 Task: In the  document  Bullyingprevention.doc, select heading and apply ' Italics'  Using "replace feature", replace:  'policies to rules'
Action: Mouse moved to (225, 159)
Screenshot: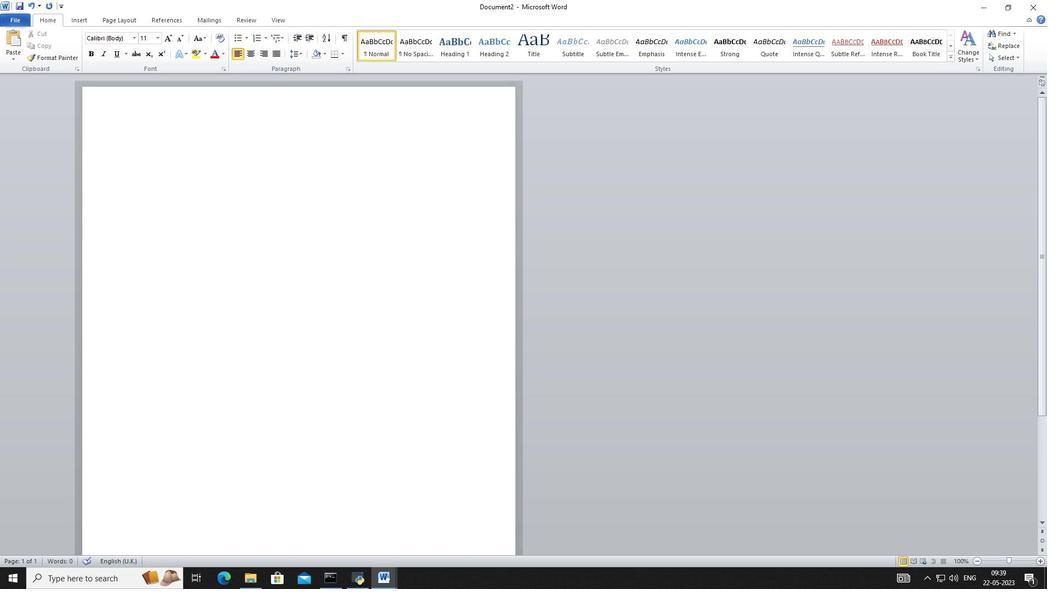 
Action: Key pressed <Key.shift_r>Bullyingpreventio
Screenshot: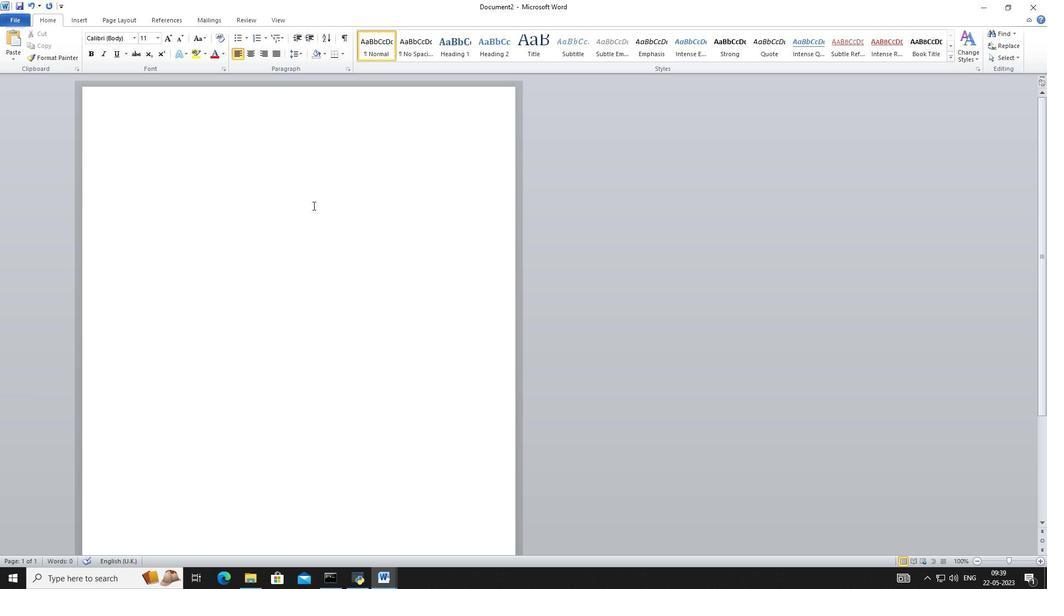 
Action: Mouse moved to (218, 144)
Screenshot: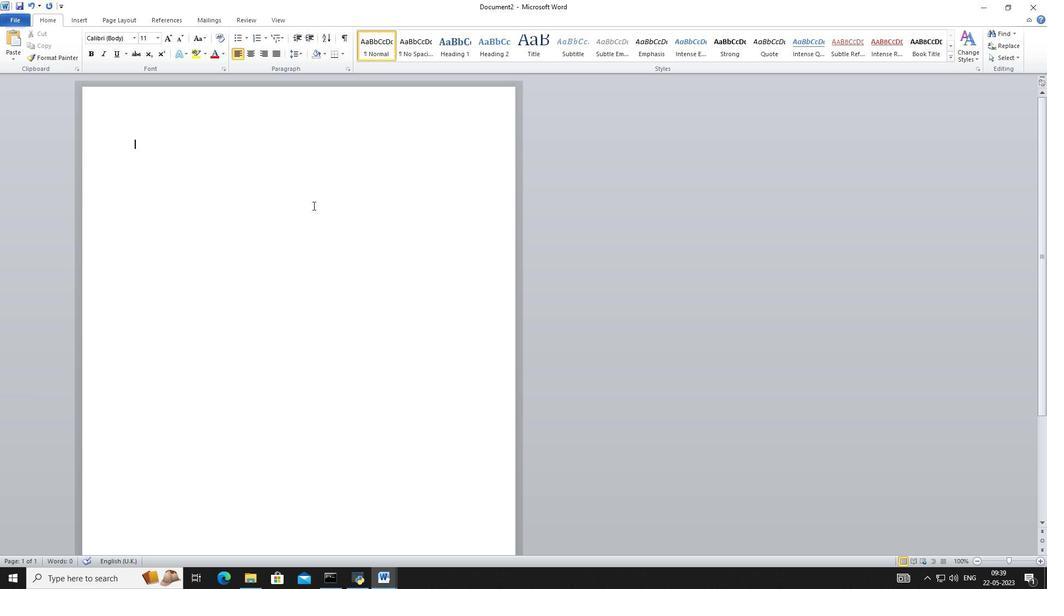 
Action: Mouse pressed left at (218, 144)
Screenshot: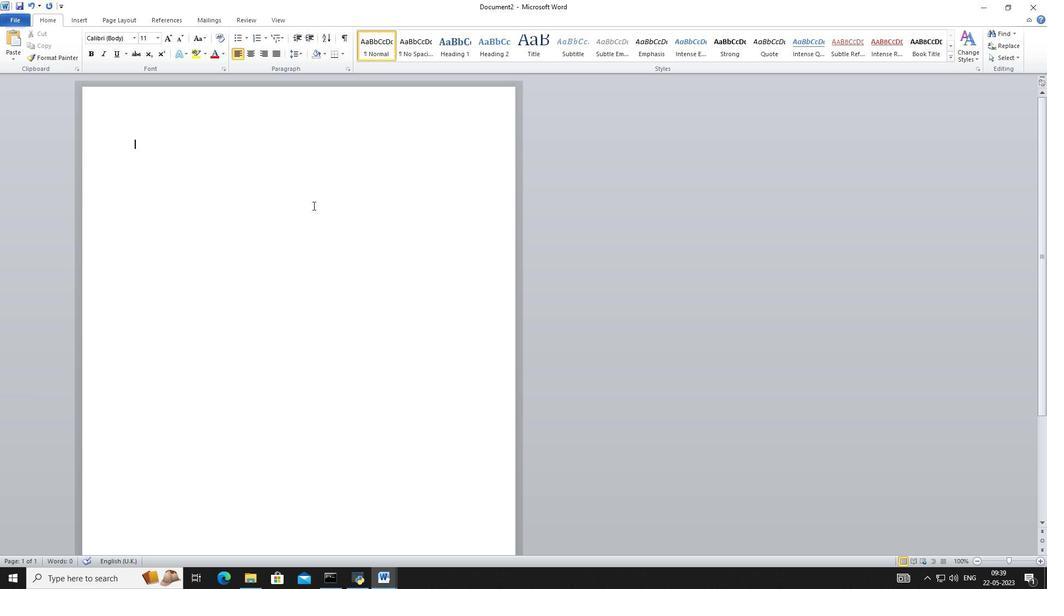 
Action: Key pressed dfdfdfdfdfdfdfsdfdfdfdffdfdfdfdfddfdfdfdfswd
Screenshot: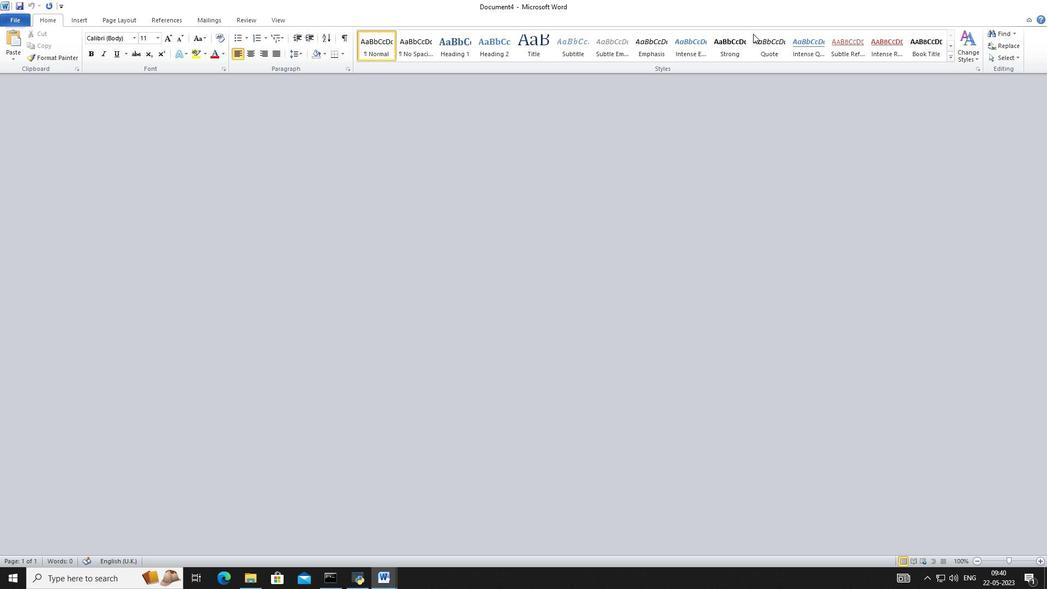 
Action: Mouse moved to (214, 141)
Screenshot: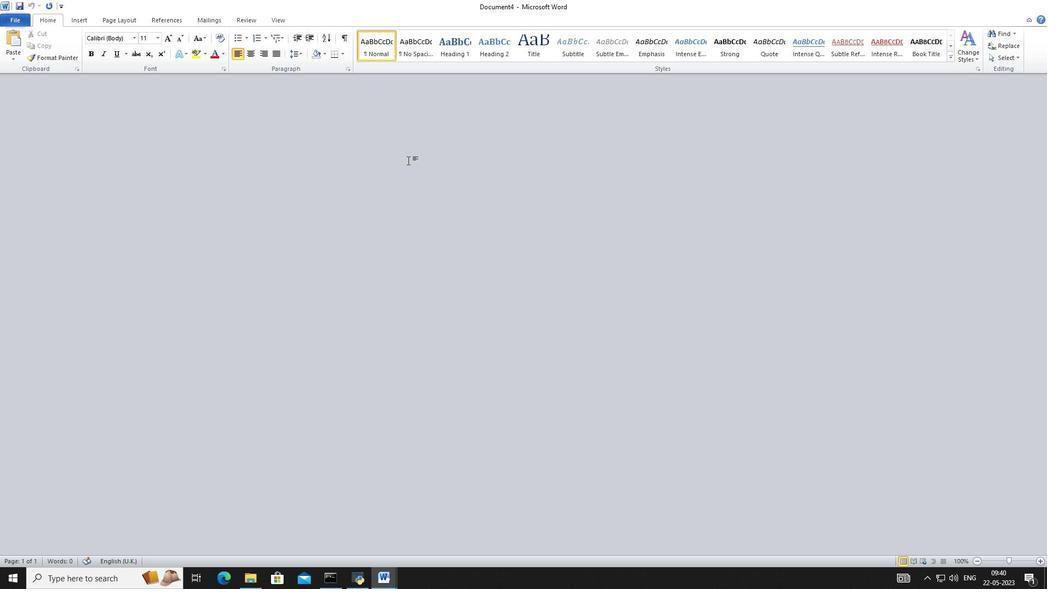 
Action: Key pressed s
Screenshot: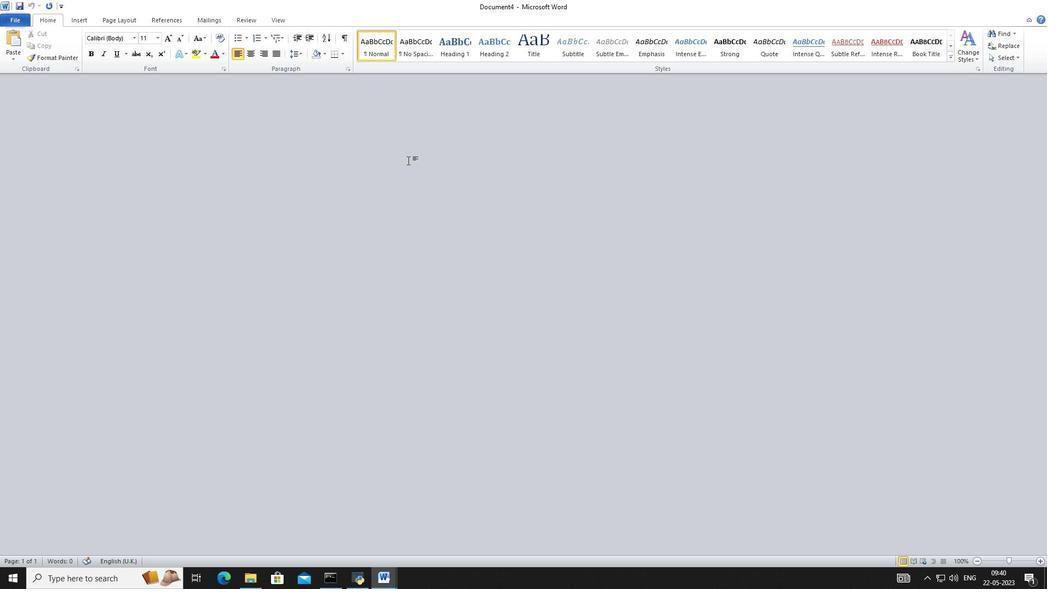
Action: Mouse moved to (212, 140)
Screenshot: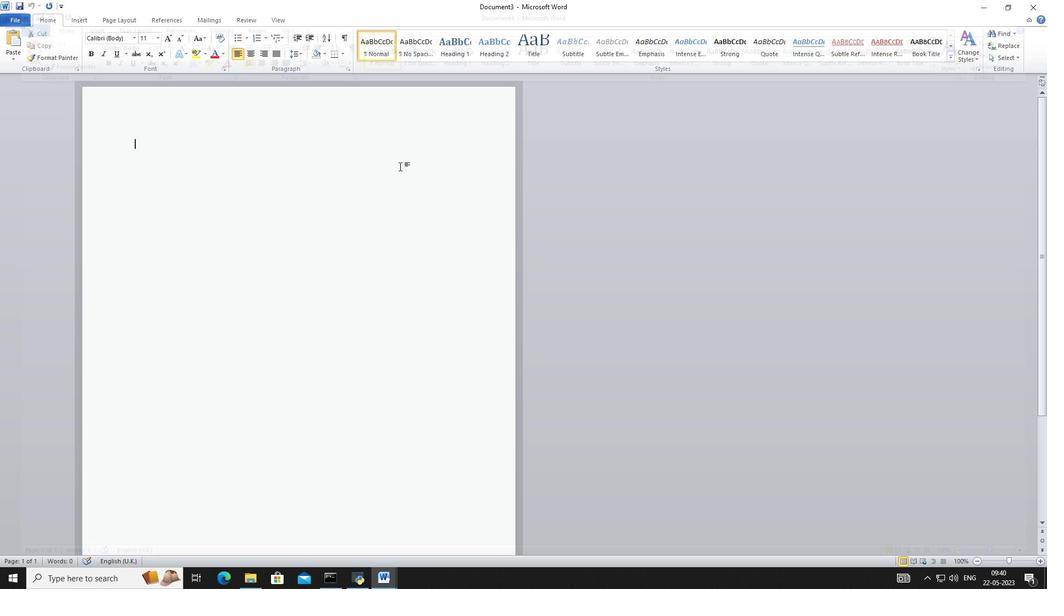 
Action: Key pressed dscs
Screenshot: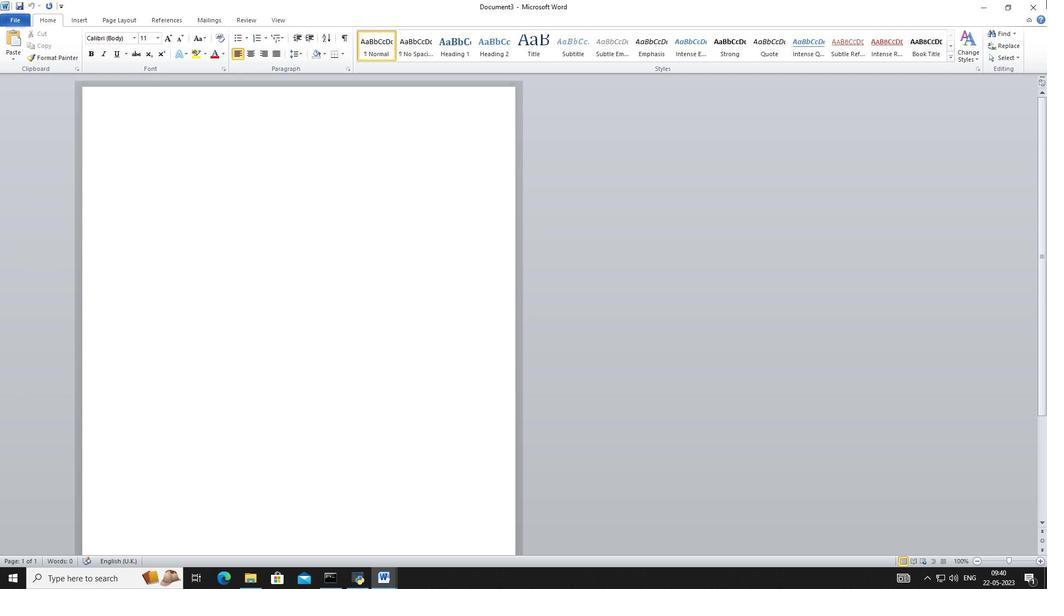 
Action: Mouse moved to (210, 139)
Screenshot: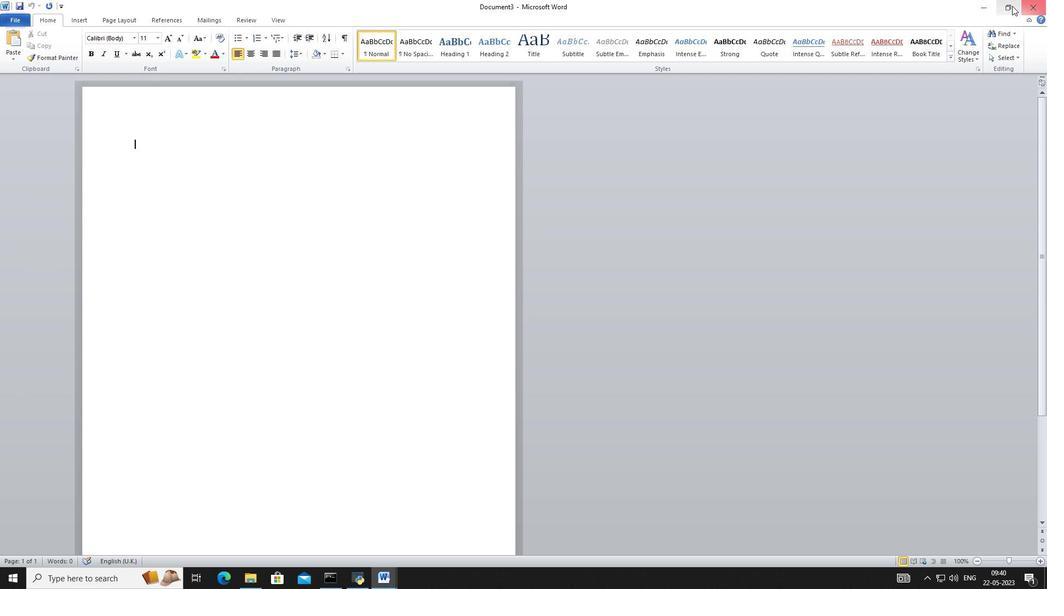 
Action: Key pressed d 383, 254)
Screenshot: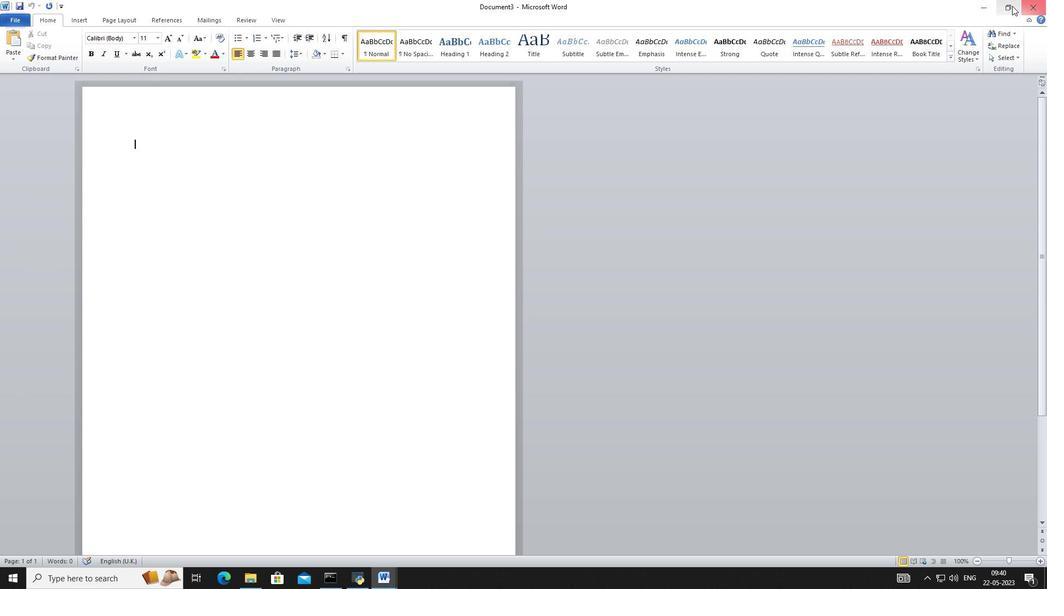 
Action: Mouse moved to (192, 129)
Screenshot: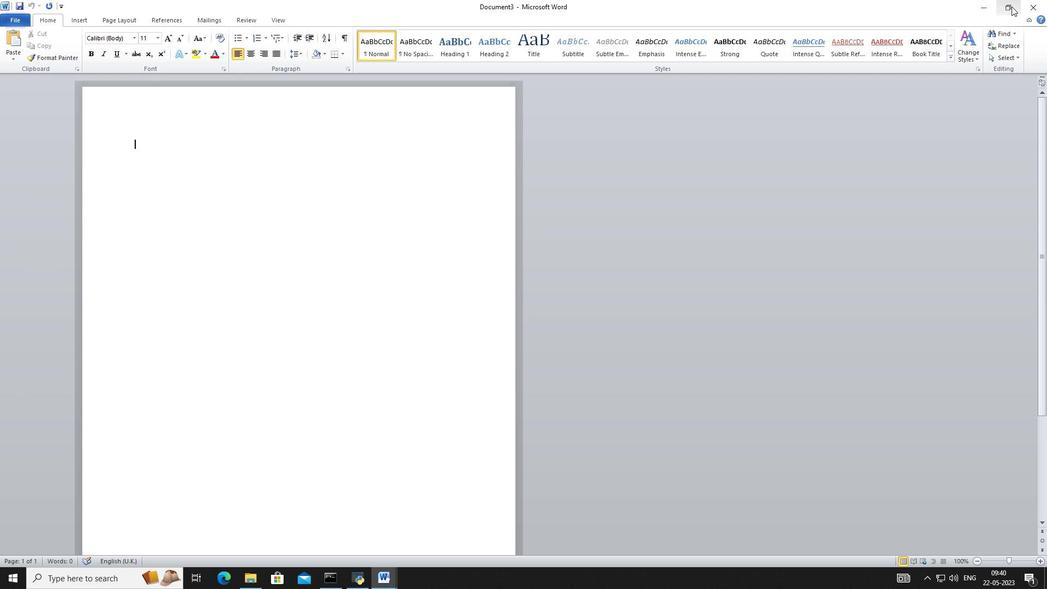 
Action: Key pressed s
Screenshot: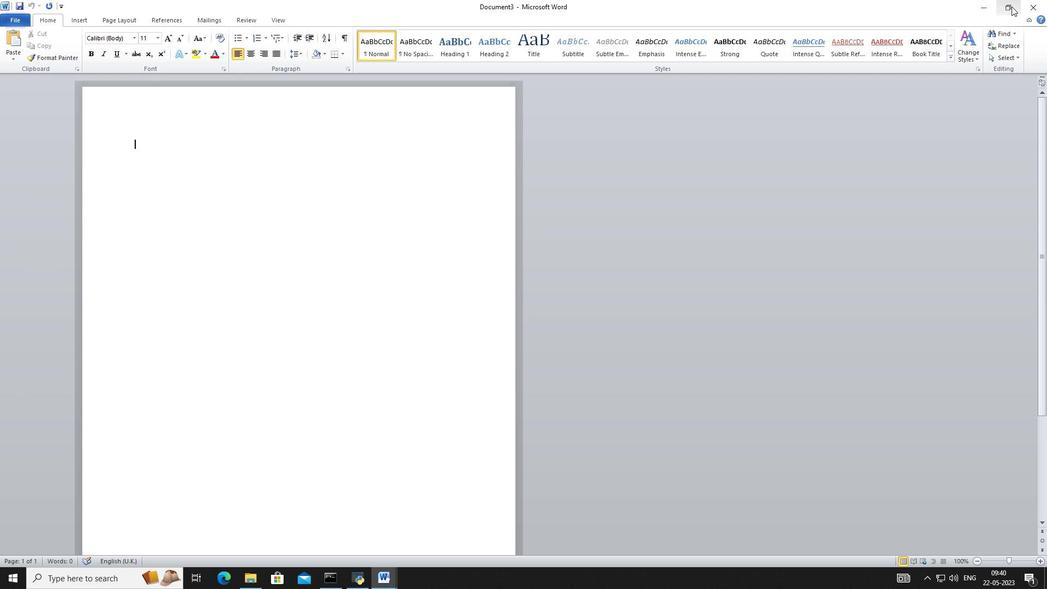 
Action: Mouse moved to (186, 125)
Screenshot: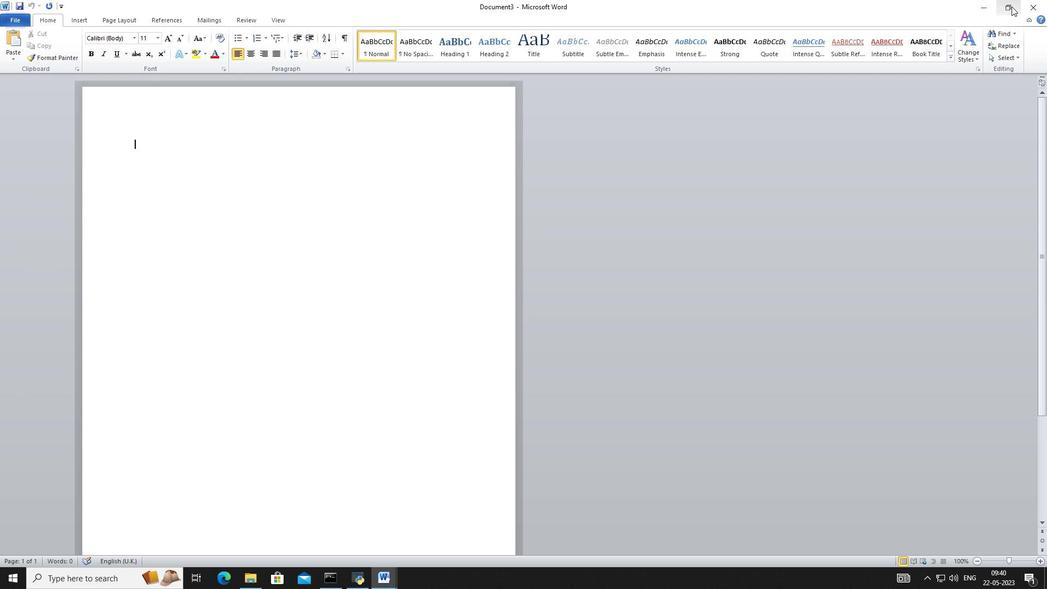 
Action: Key pressed d
Screenshot: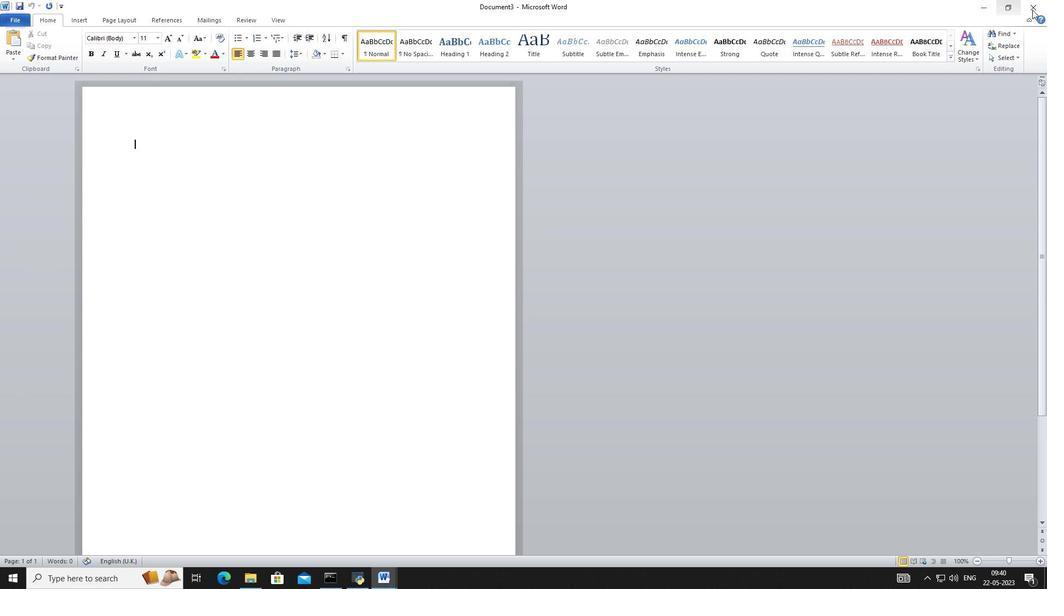 
Action: Mouse moved to (158, 111)
Screenshot: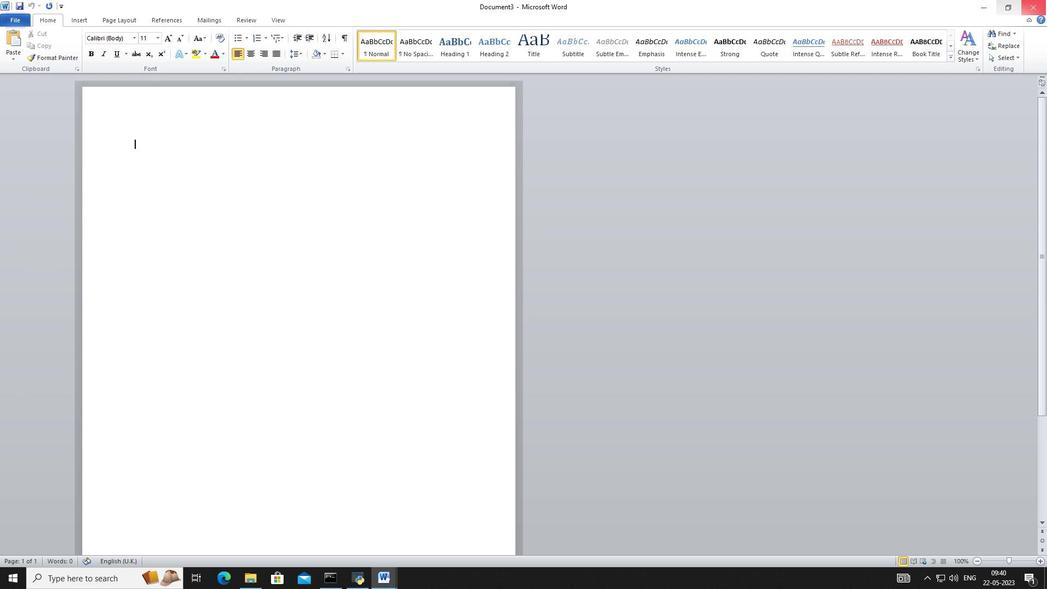 
Action: Key pressed d
Screenshot: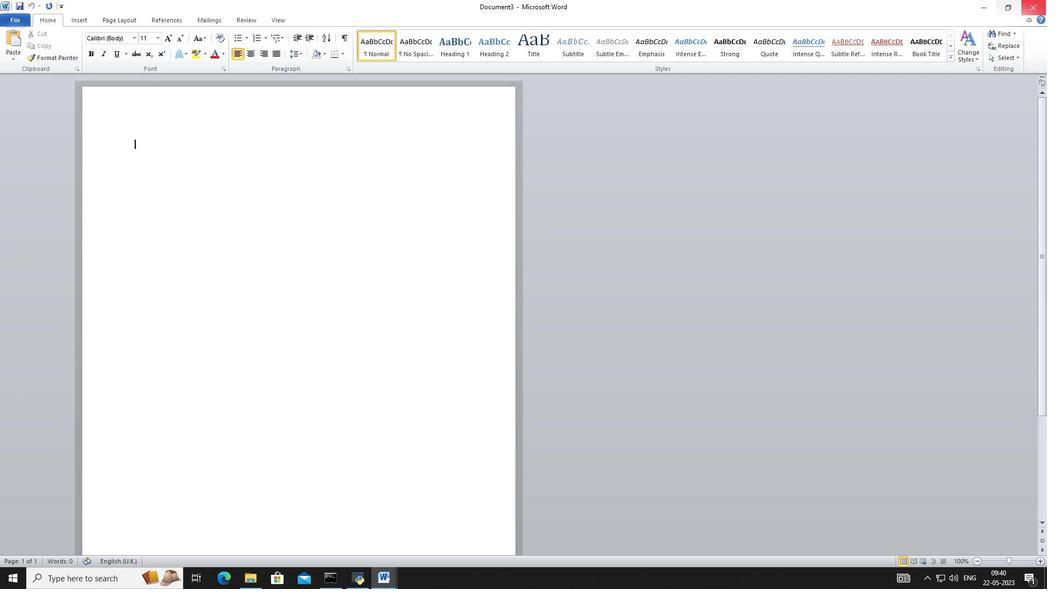 
Action: Mouse moved to (153, 109)
Screenshot: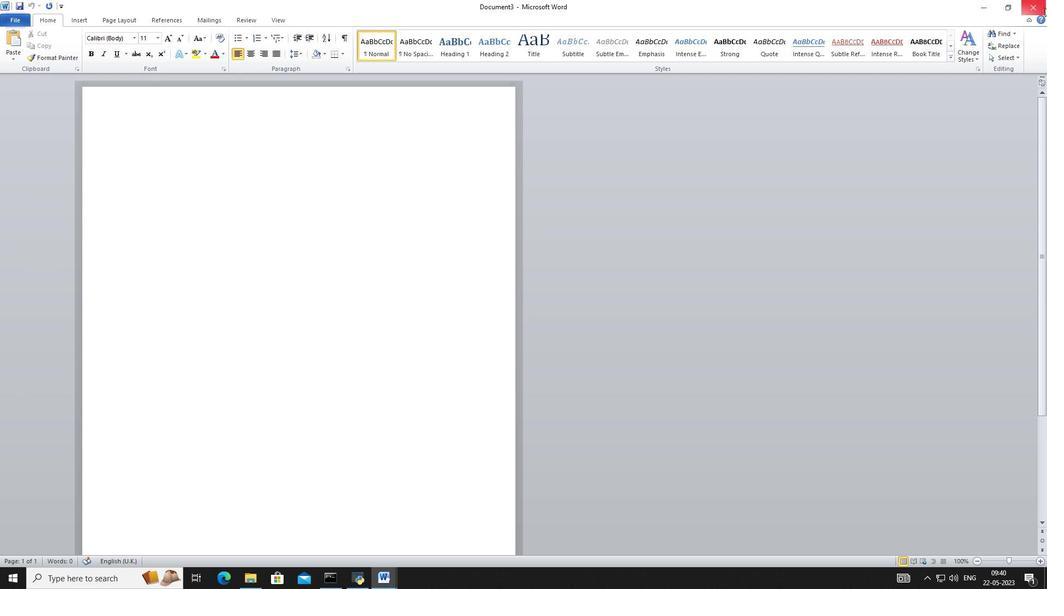 
Action: Key pressed d
Screenshot: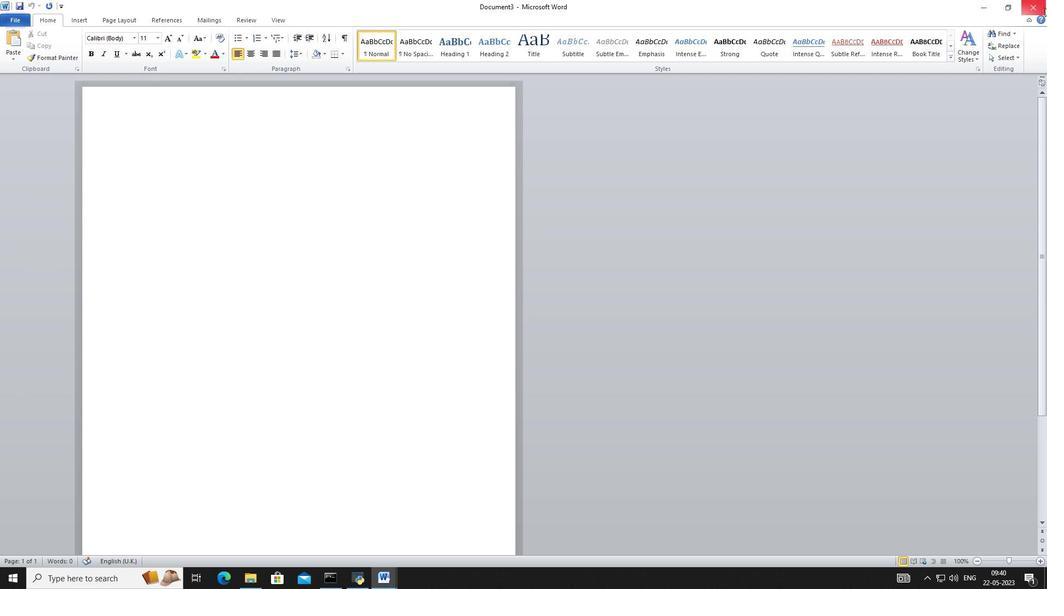 
Action: Mouse moved to (148, 107)
Screenshot: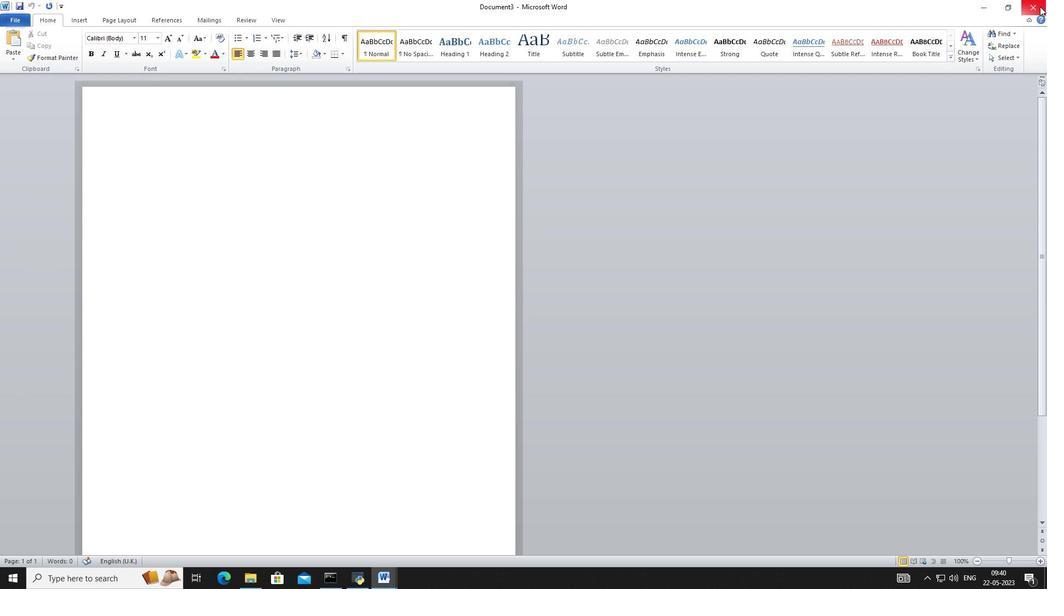 
Action: Key pressed d
Screenshot: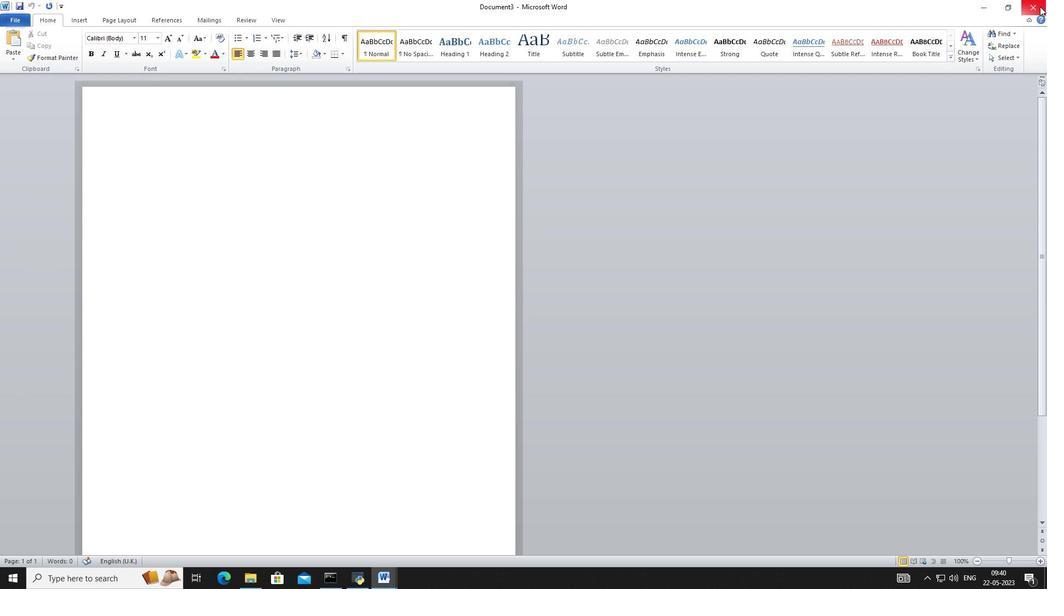
Action: Mouse moved to (142, 105)
Screenshot: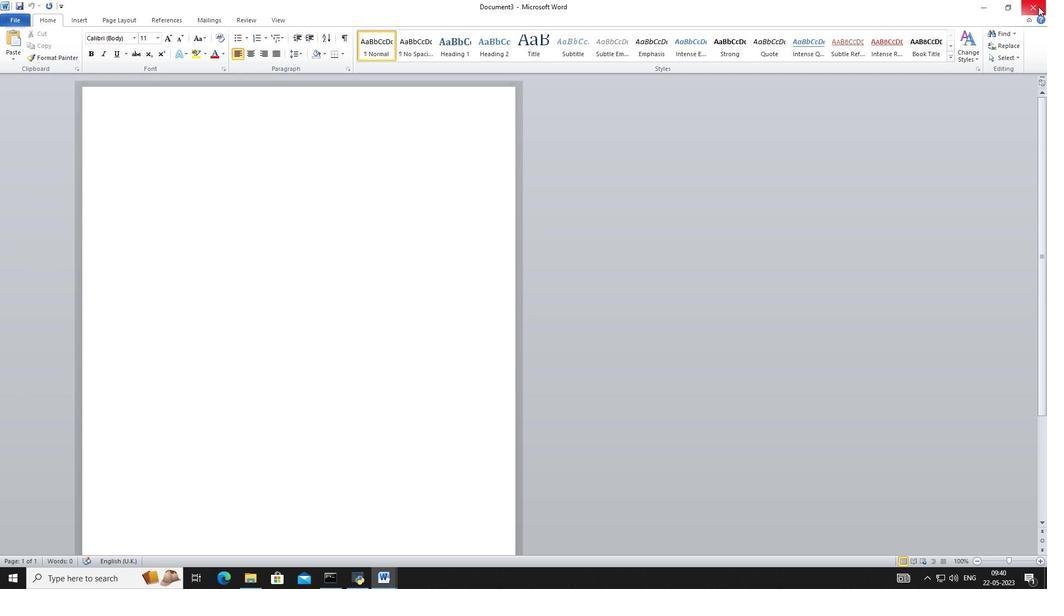 
Action: Key pressed ddddghjvbhb
Screenshot: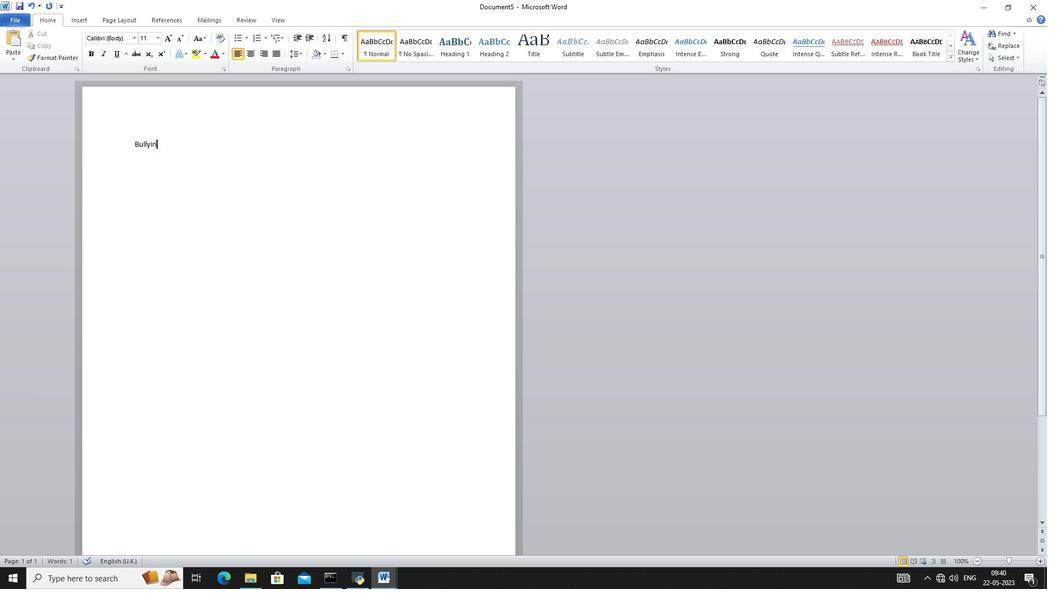 
Action: Mouse moved to (824, 123)
Screenshot: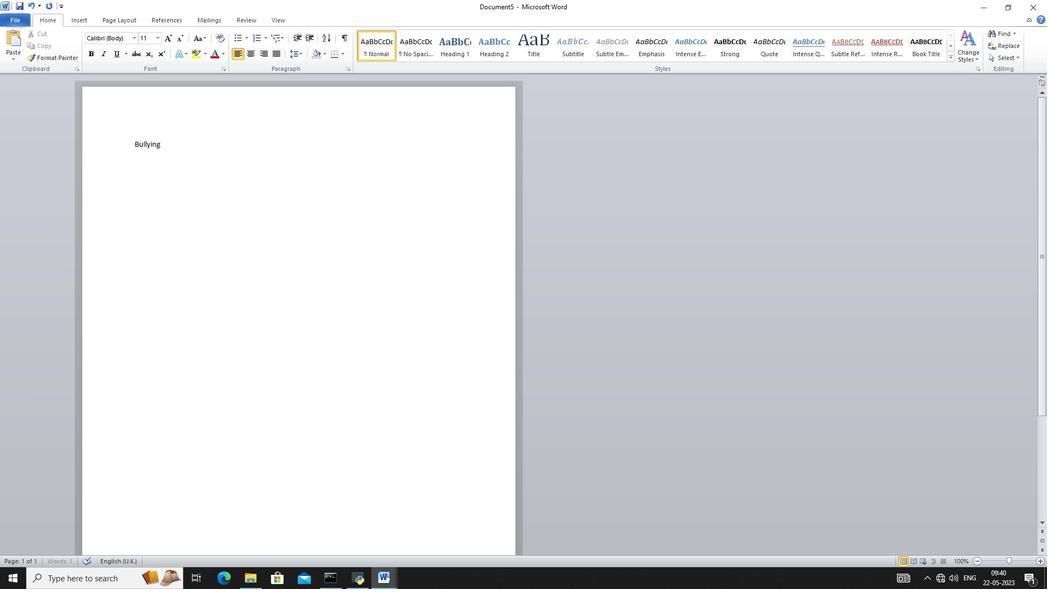 
Action: Mouse scrolled (824, 123) with delta (0, 0)
Screenshot: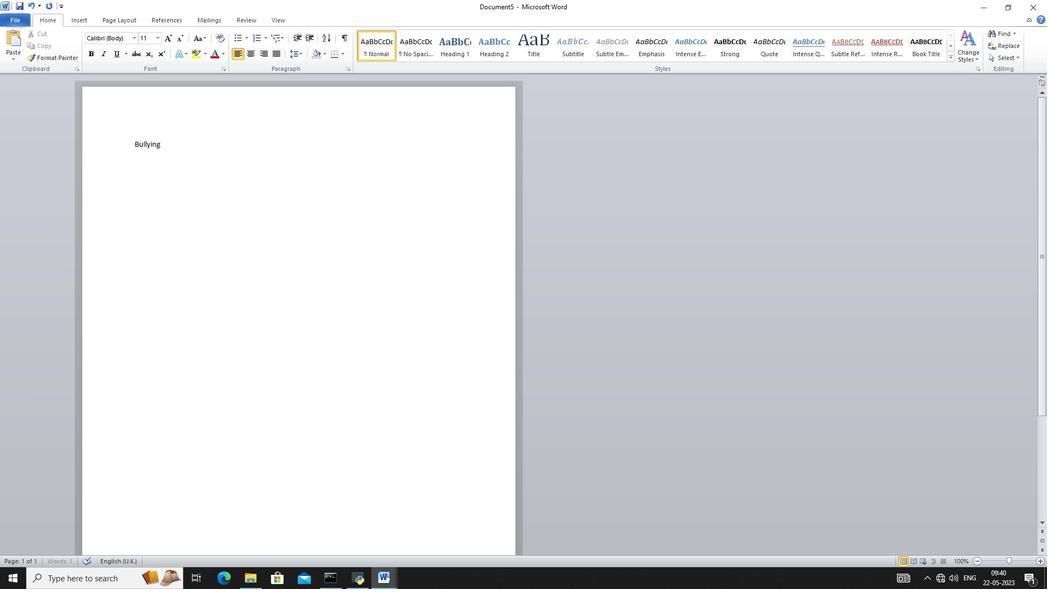 
Action: Mouse moved to (831, 128)
Screenshot: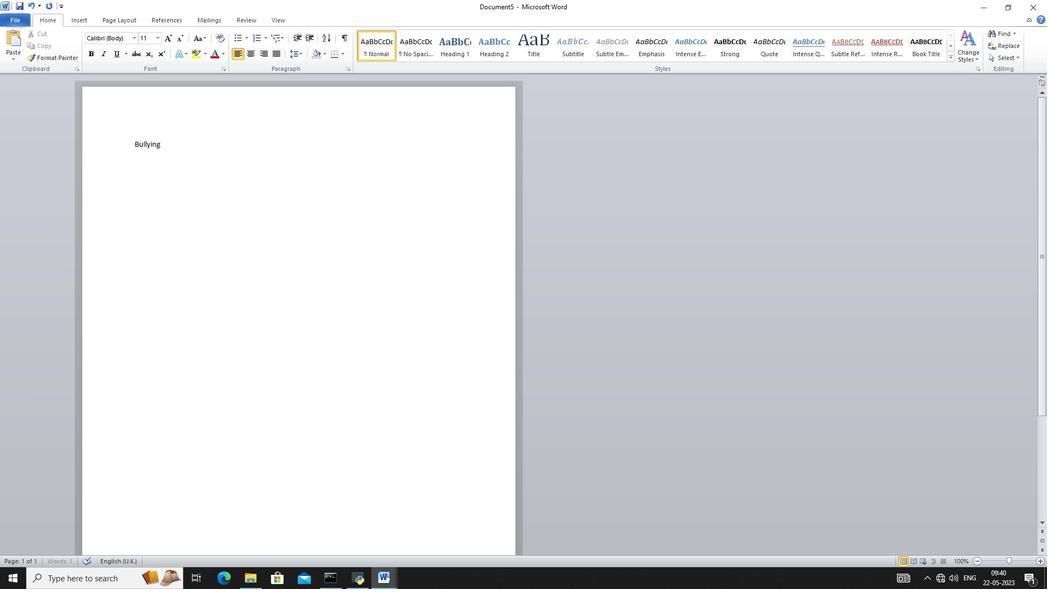 
Action: Mouse scrolled (831, 127) with delta (0, 0)
Screenshot: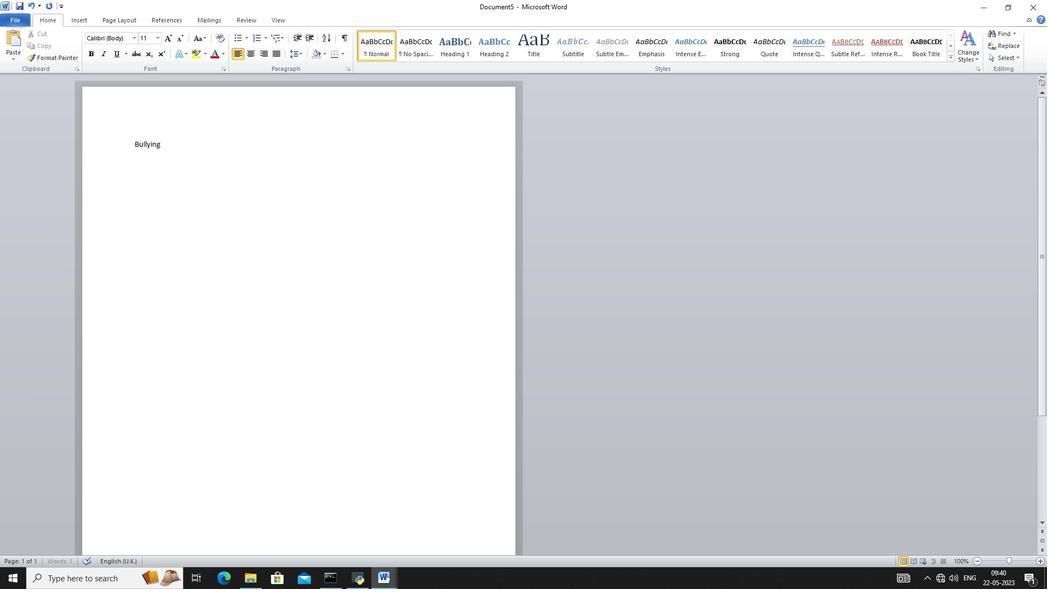 
Action: Mouse moved to (184, 183)
Screenshot: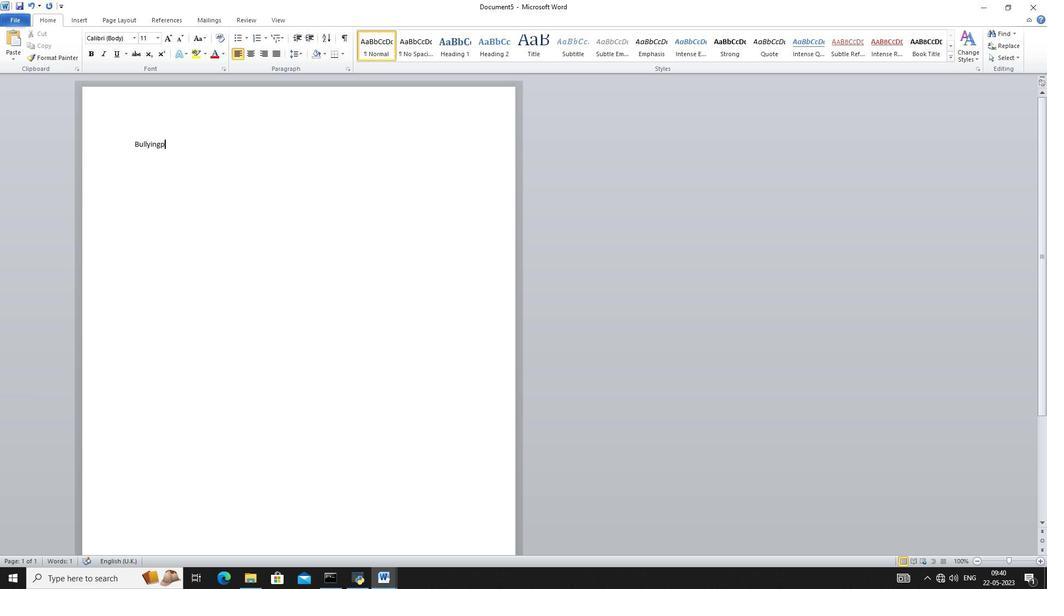 
Action: Mouse pressed left at (184, 183)
Screenshot: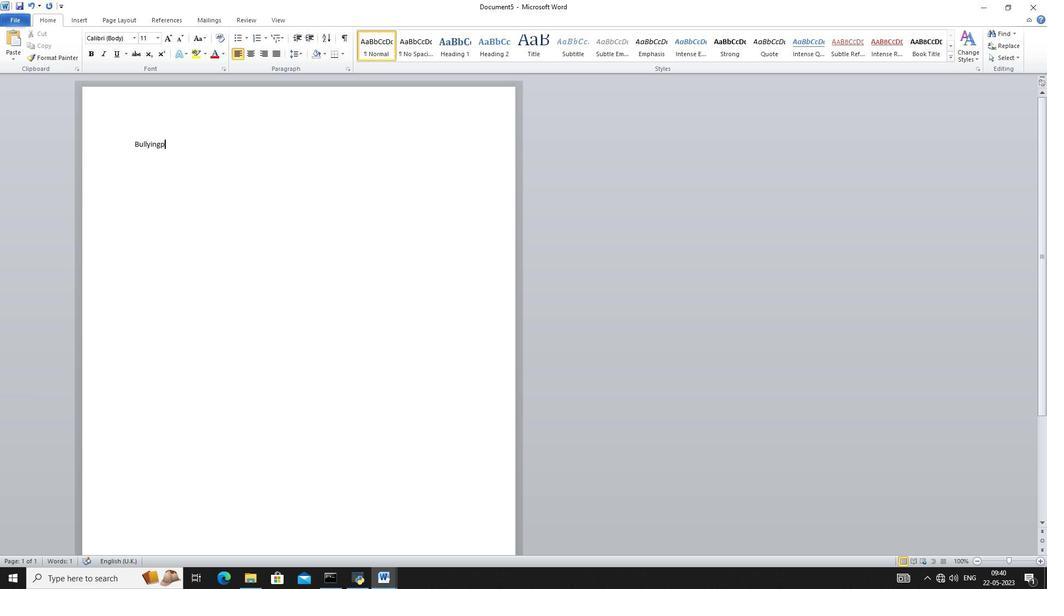 
Action: Mouse moved to (200, 144)
Screenshot: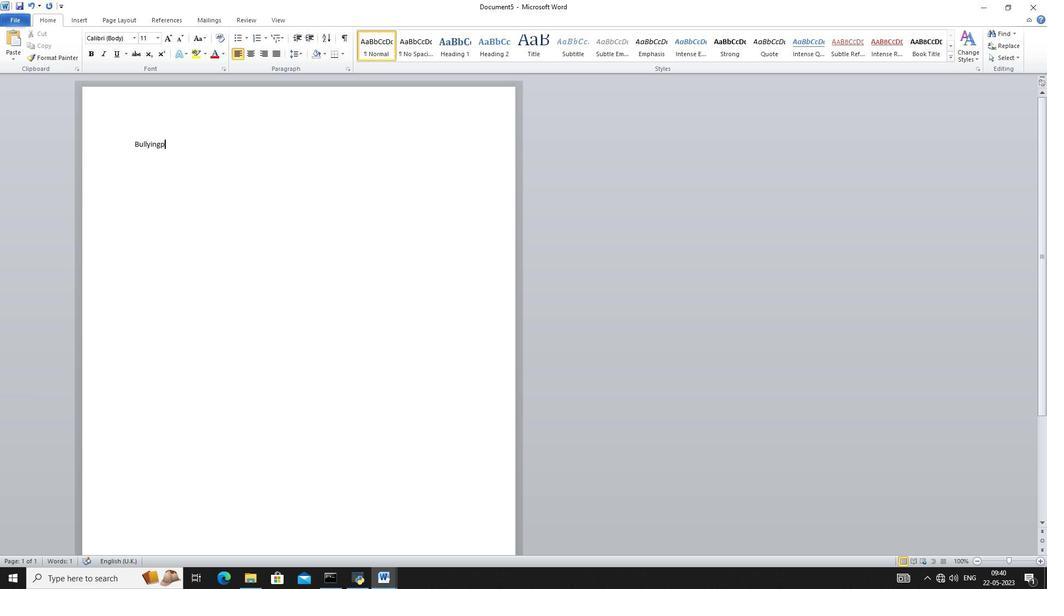 
Action: Mouse pressed left at (200, 144)
Screenshot: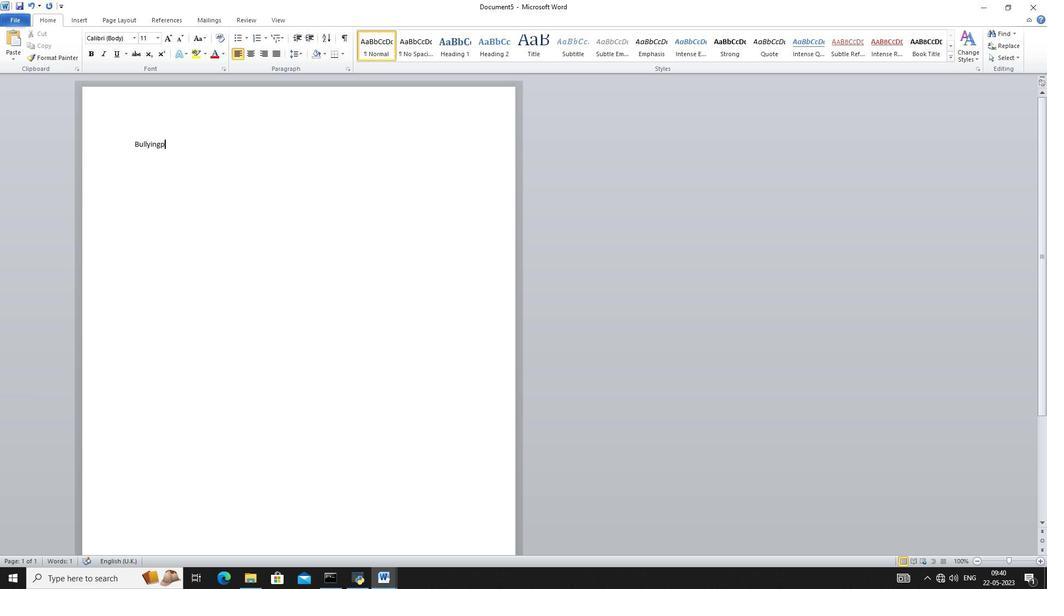 
Action: Mouse pressed left at (200, 144)
Screenshot: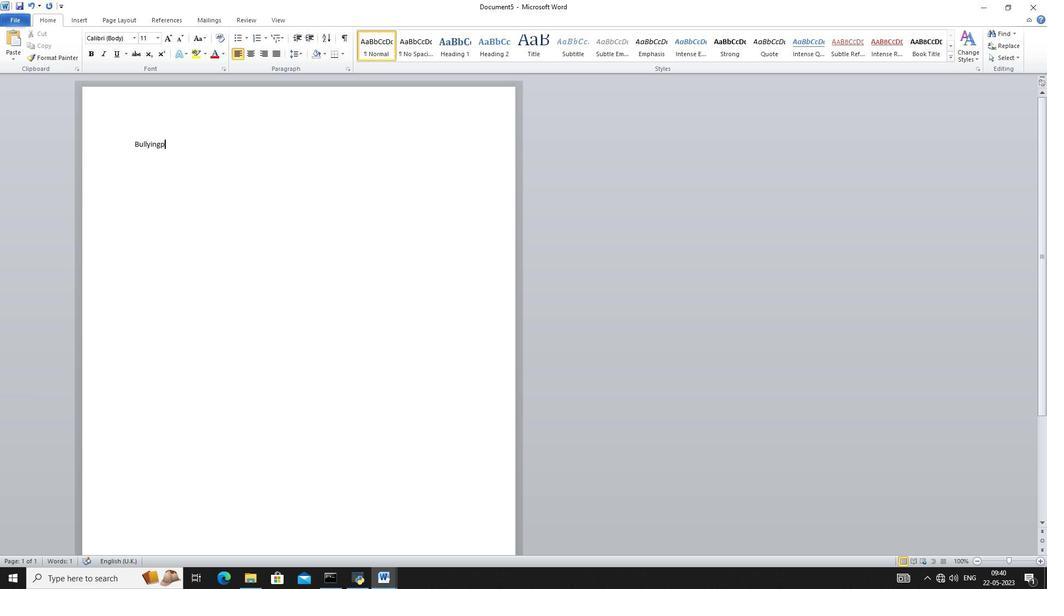 
Action: Mouse moved to (211, 181)
Screenshot: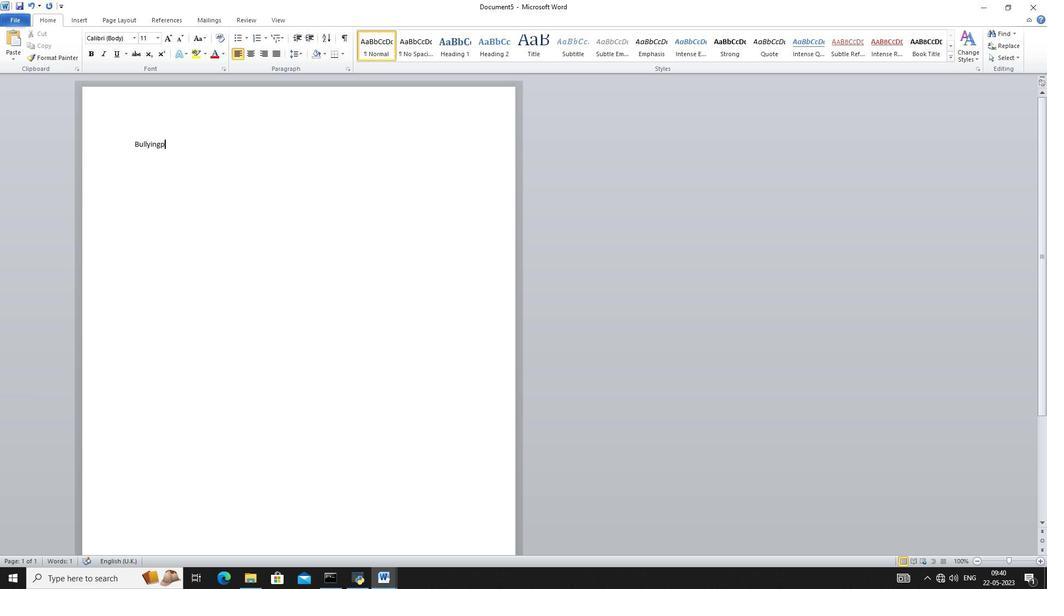 
Action: Mouse scrolled (211, 182) with delta (0, 0)
Screenshot: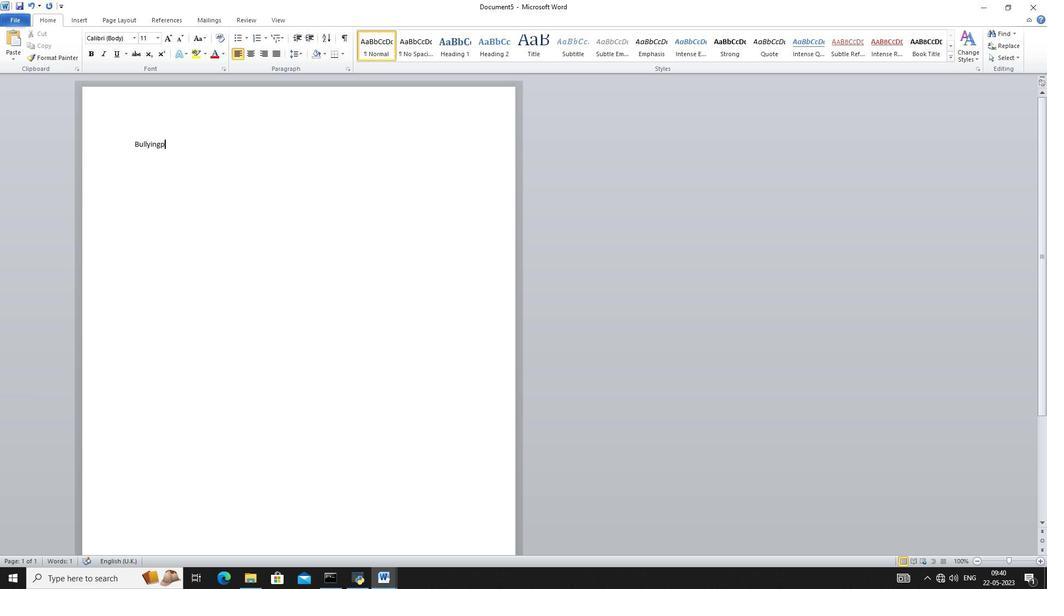 
Action: Mouse scrolled (211, 182) with delta (0, 0)
Screenshot: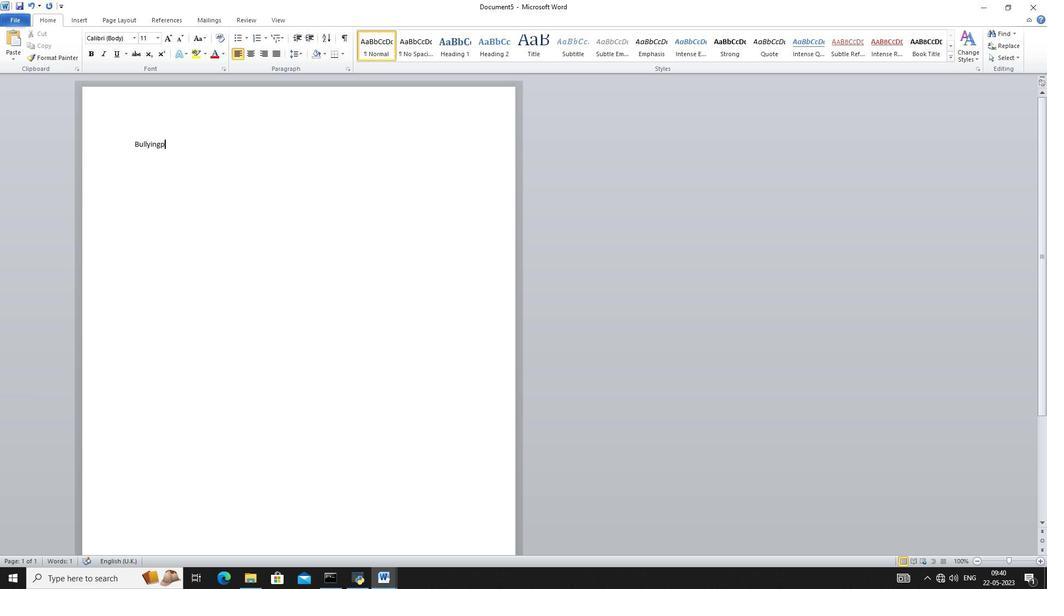 
Action: Mouse moved to (211, 181)
Screenshot: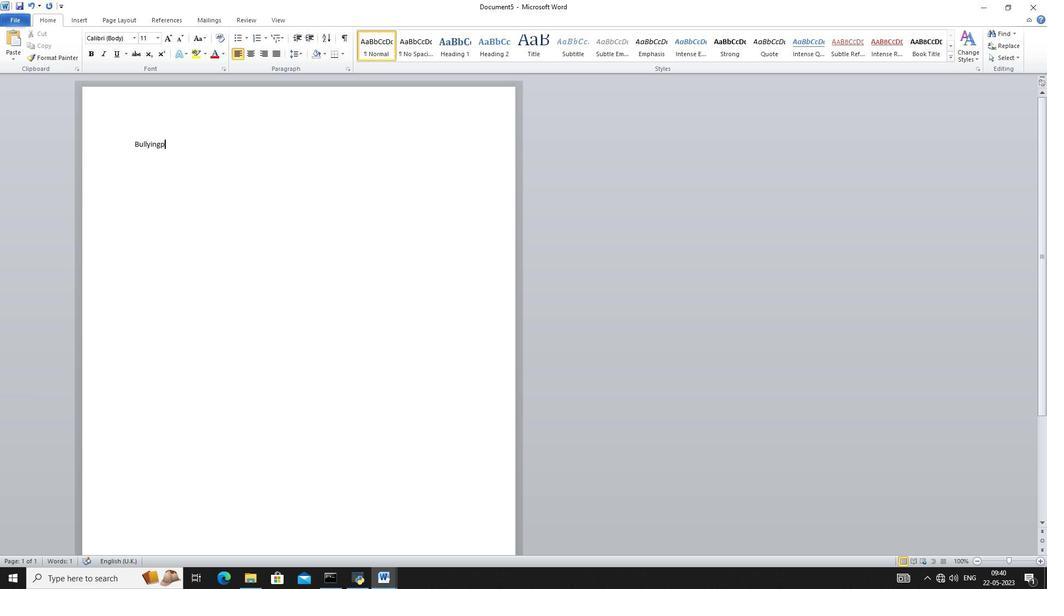 
Action: Mouse scrolled (211, 182) with delta (0, 0)
Screenshot: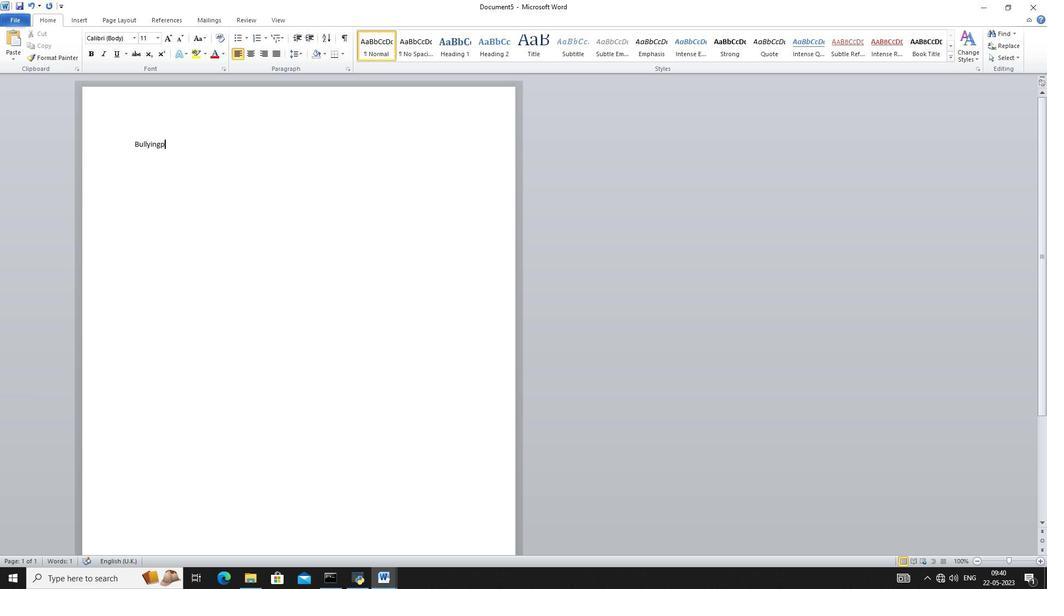 
Action: Mouse moved to (211, 181)
Screenshot: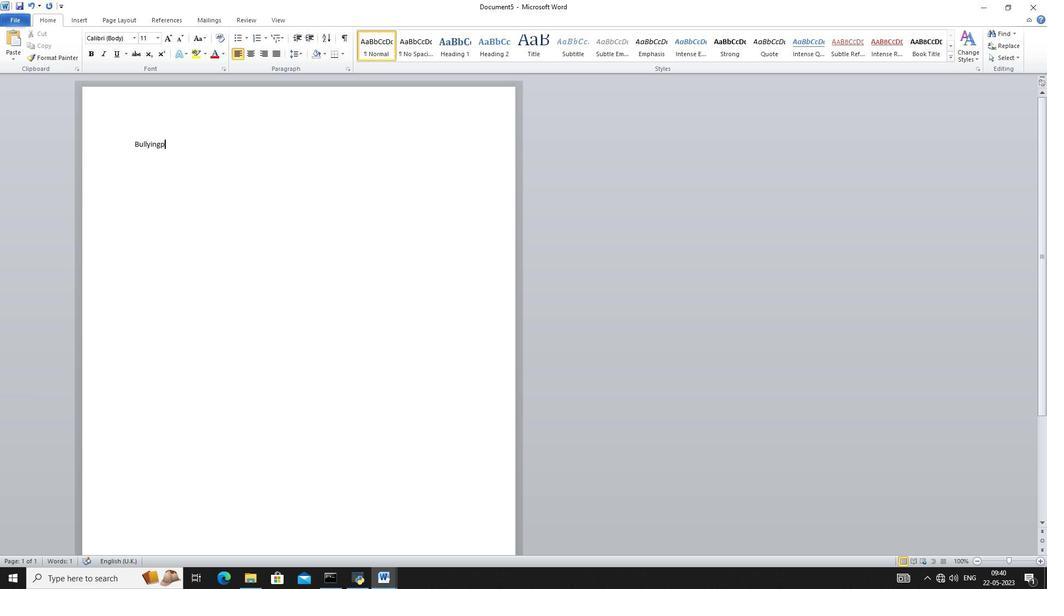 
Action: Mouse scrolled (211, 182) with delta (0, 0)
Screenshot: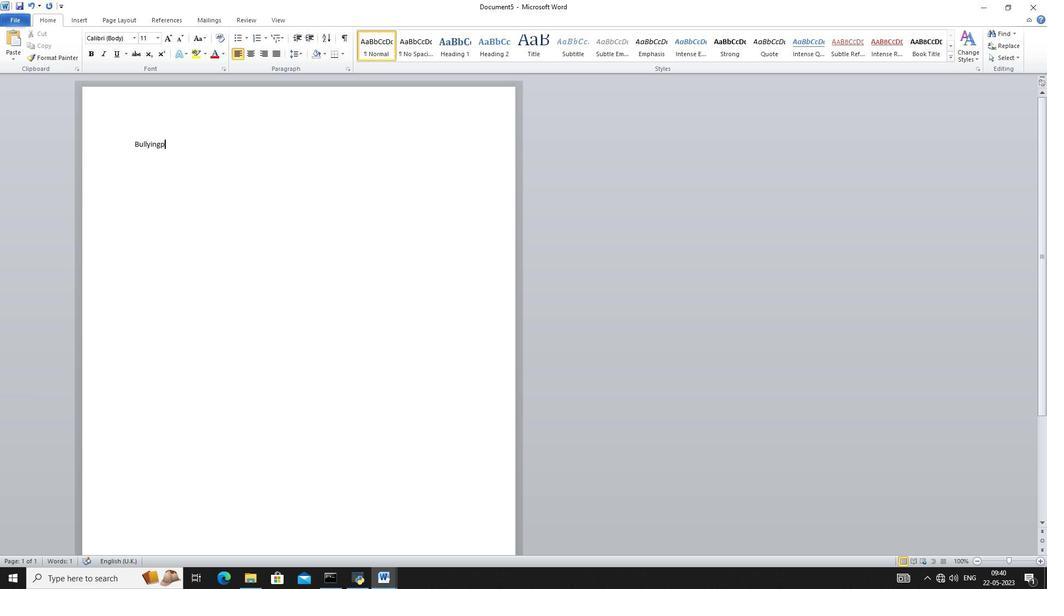 
Action: Mouse moved to (212, 181)
Screenshot: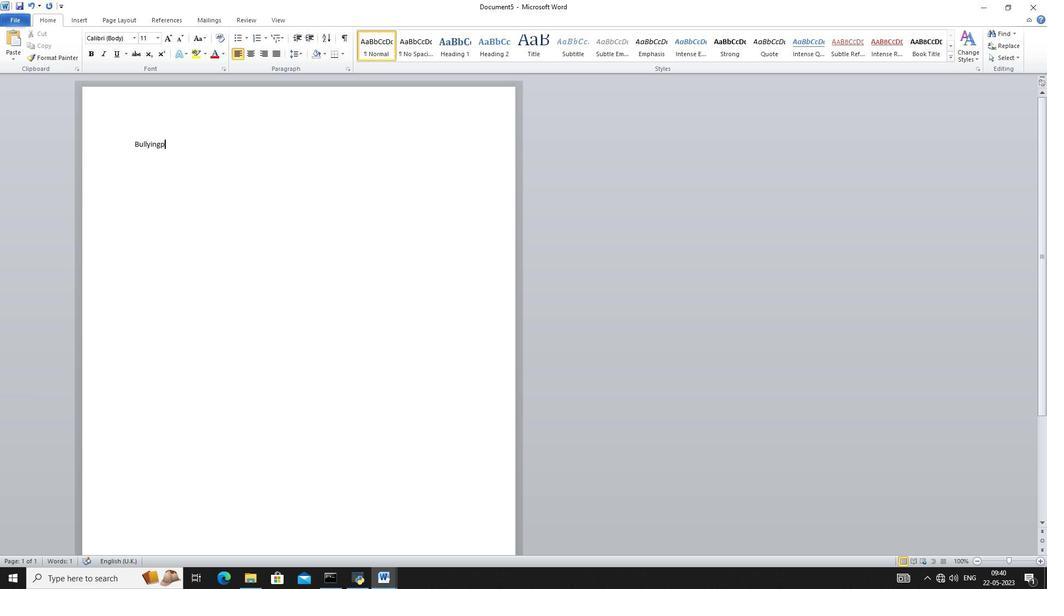 
Action: Mouse scrolled (212, 182) with delta (0, 0)
Screenshot: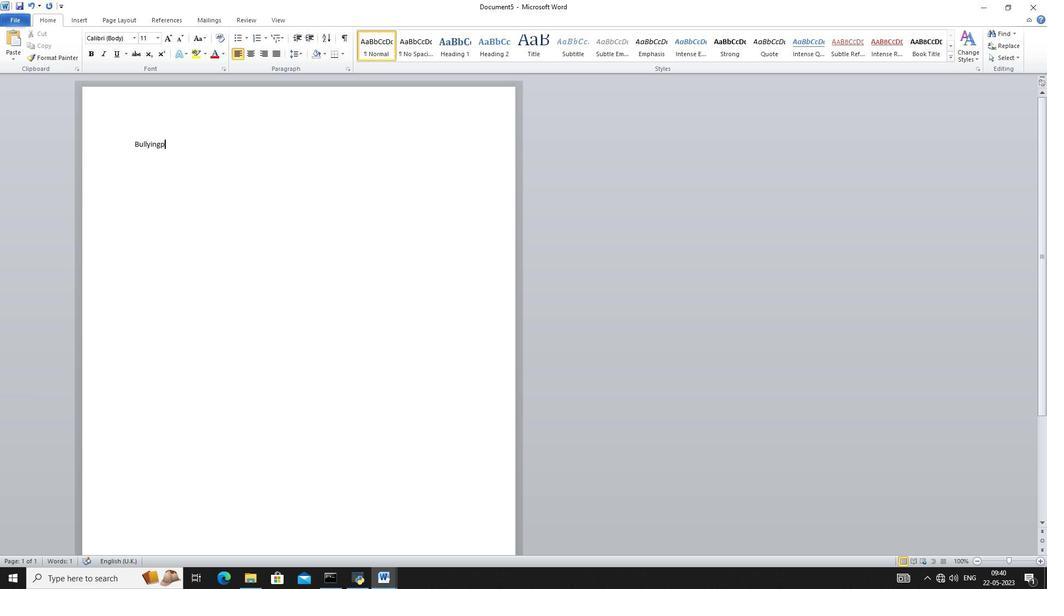 
Action: Mouse moved to (212, 182)
Screenshot: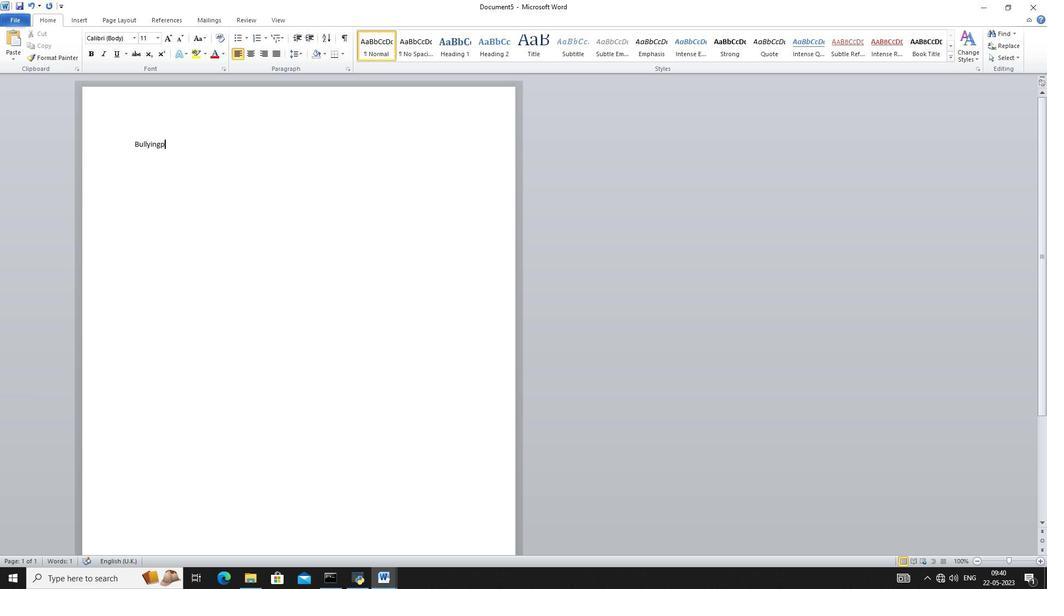 
Action: Mouse scrolled (212, 182) with delta (0, 0)
Screenshot: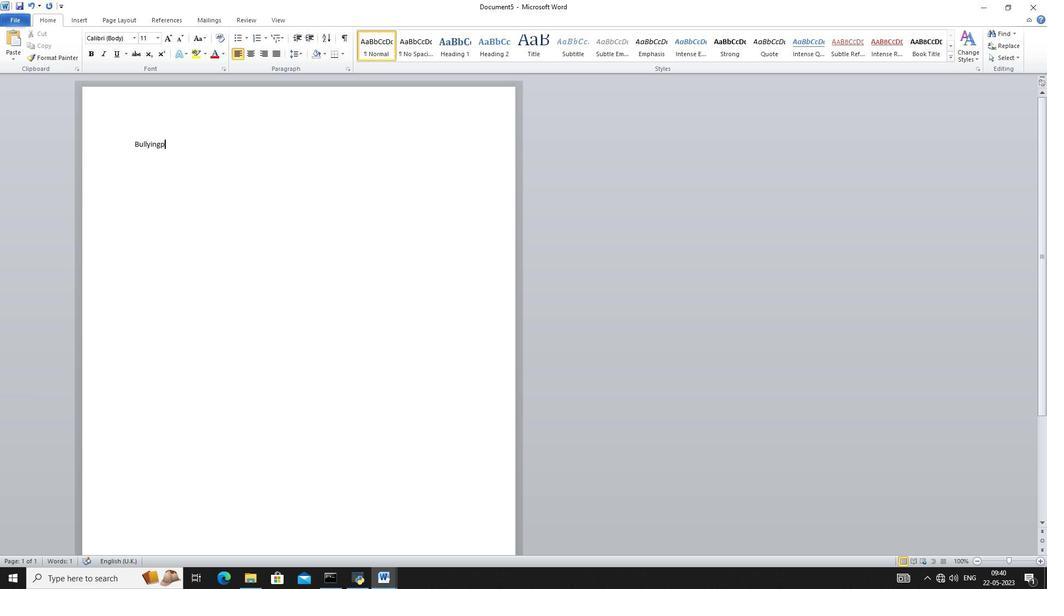 
Action: Mouse scrolled (212, 182) with delta (0, 0)
Screenshot: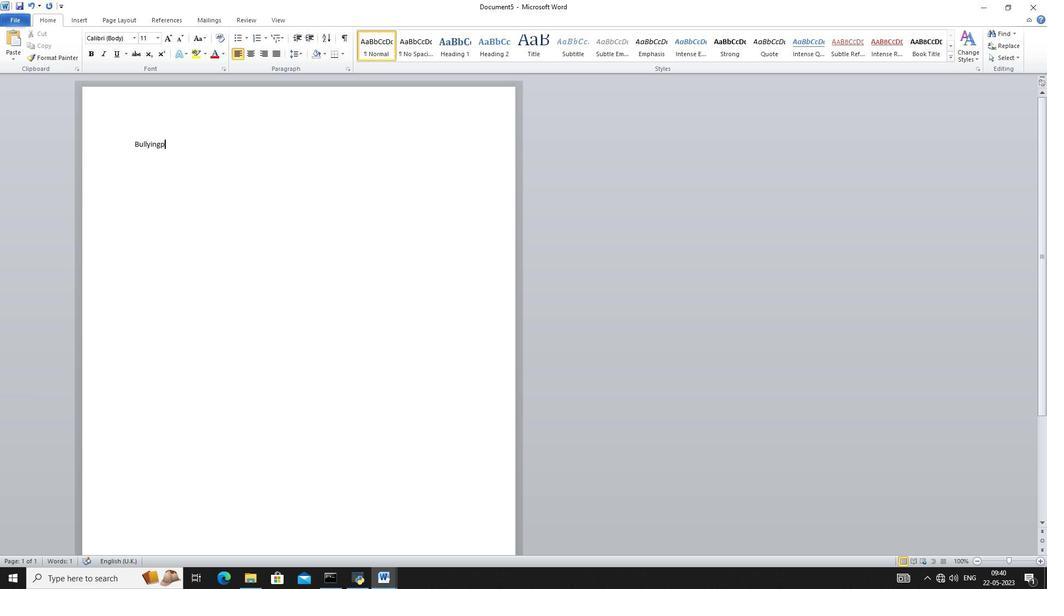
Action: Mouse moved to (197, 174)
Screenshot: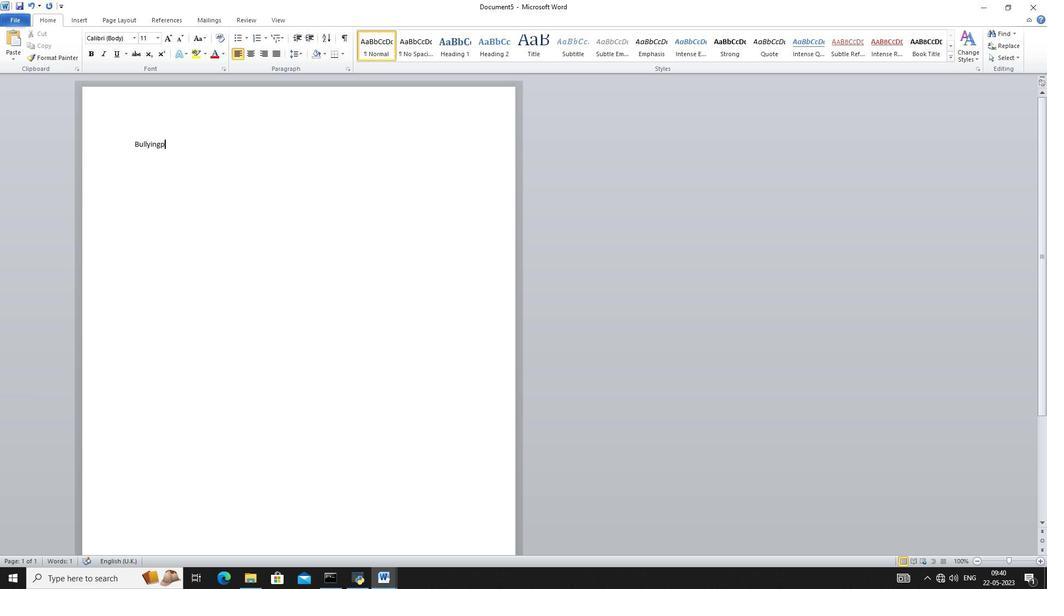 
Action: Mouse pressed left at (197, 174)
Screenshot: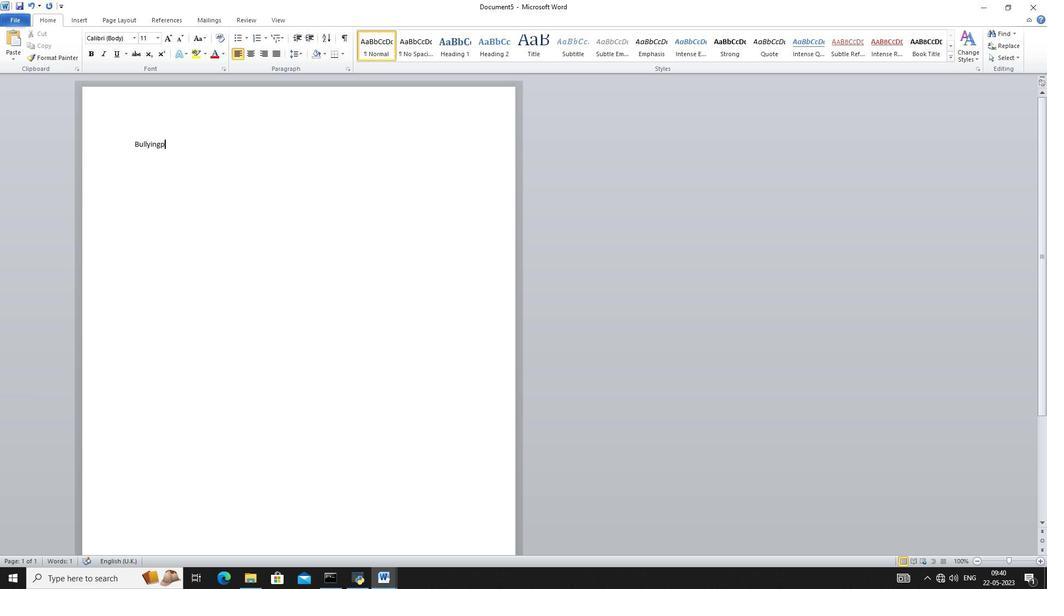 
Action: Key pressed hghghghgjjhfhgfhg
Screenshot: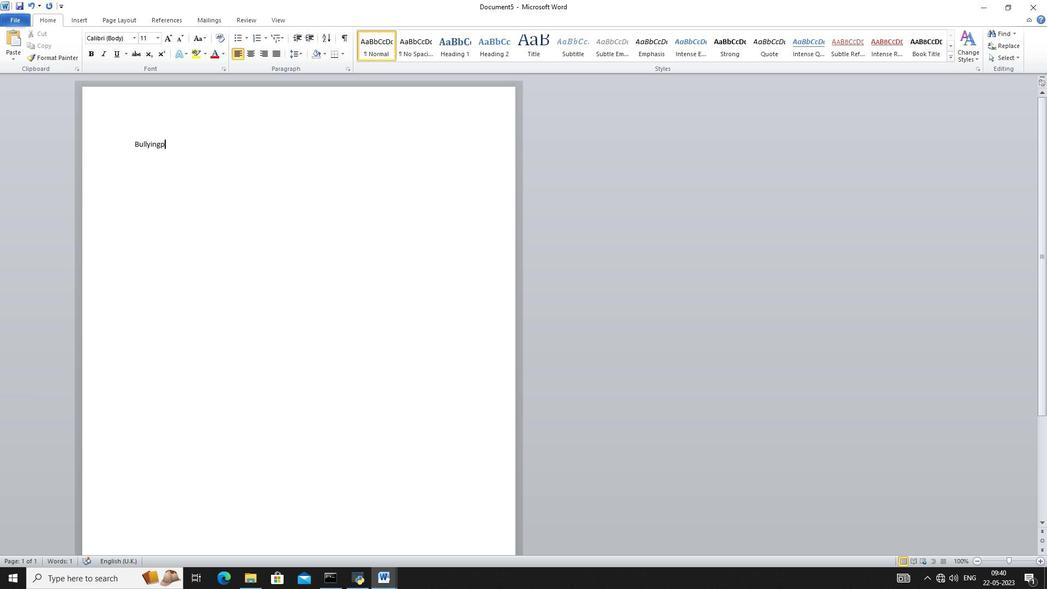 
Action: Mouse moved to (200, 174)
Screenshot: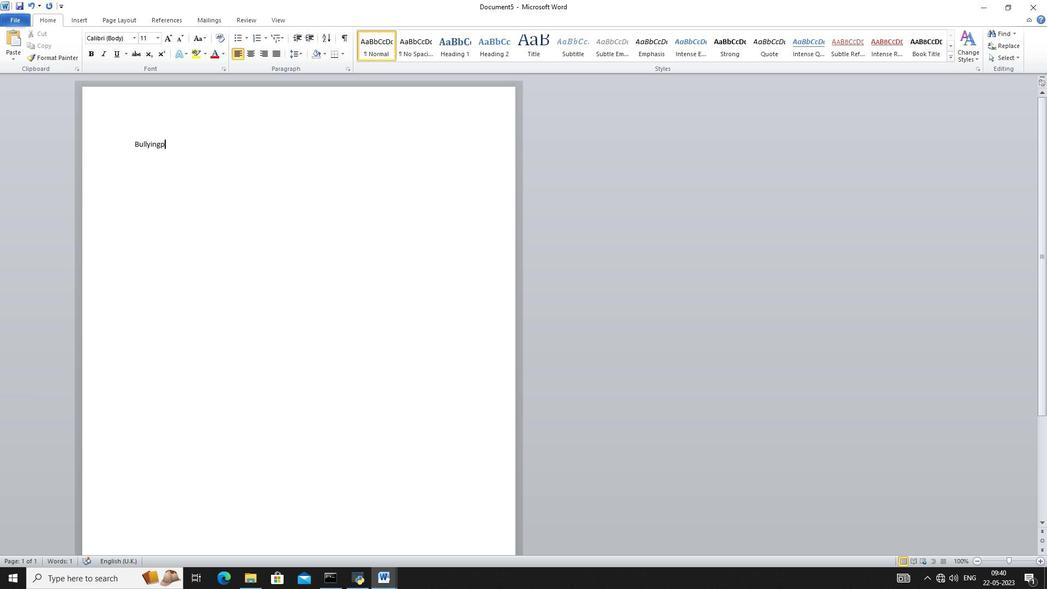 
Action: Mouse pressed left at (200, 174)
Screenshot: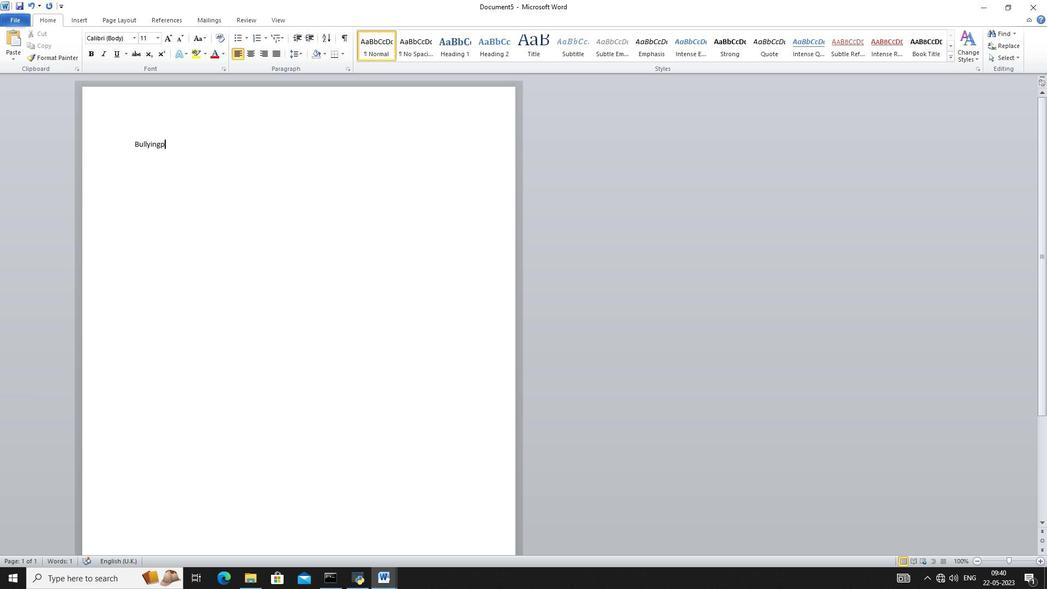 
Action: Mouse moved to (228, 190)
Screenshot: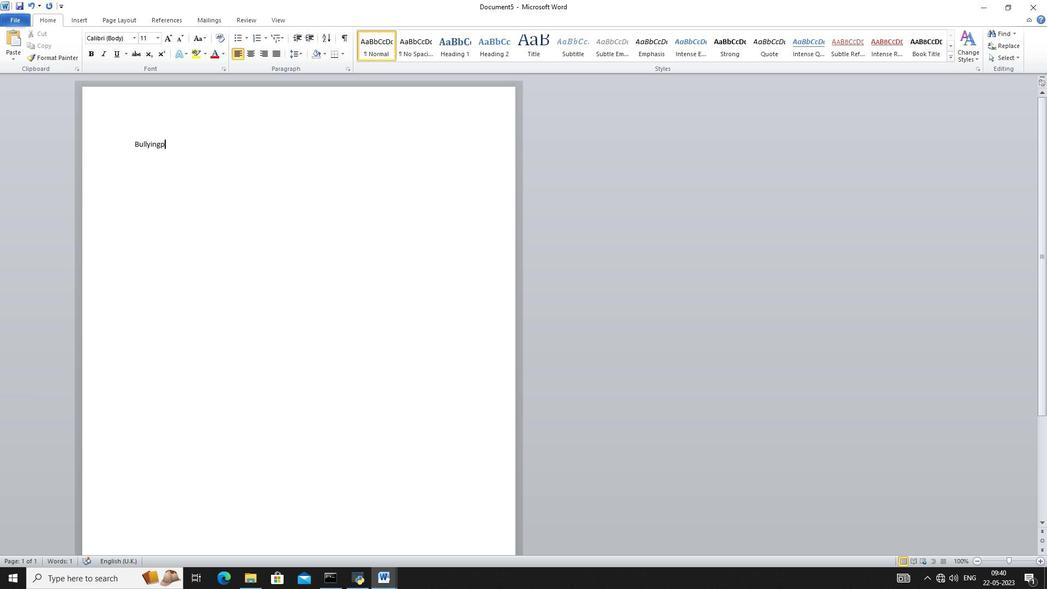 
Action: Key pressed ctrl+Ntrtr<Key.backspace><Key.backspace><Key.backspace><Key.backspace><Key.backspace><Key.shift_r>Bullyingprevention<Key.shift><Key.shift><Key.shift><Key.shift><Key.shift><Key.shift><Key.shift><Key.shift><Key.shift><Key.shift><Key.shift><Key.shift><Key.shift><Key.shift><Key.shift><Key.shift><Key.shift><Key.shift><Key.shift><Key.shift><Key.shift><Key.shift><Key.shift><Key.shift><Key.shift><Key.shift><Key.shift><Key.shift><Key.shift><Key.shift><Key.shift><Key.shift><Key.shift><Key.shift><Key.shift><Key.shift><Key.shift><Key.shift><Key.shift><Key.shift><Key.shift><Key.shift><Key.shift><Key.shift><Key.shift><Key.shift><Key.shift><Key.shift><Key.shift><Key.shift><Key.shift><Key.shift><Key.shift><Key.shift><Key.shift><Key.shift><Key.shift><Key.shift><Key.shift><Key.shift><Key.shift><Key.shift><Key.shift><Key.shift><Key.shift><Key.shift><Key.shift><Key.shift><Key.shift><Key.shift><Key.shift><Key.shift><Key.shift><Key.shift><Key.shift><Key.shift><Key.shift><Key.shift><Key.shift><Key.shift><Key.shift><Key.shift><Key.shift><Key.shift><Key.shift><Key.shift><Key.shift><Key.shift><Key.shift><Key.up>ctrl+I
Screenshot: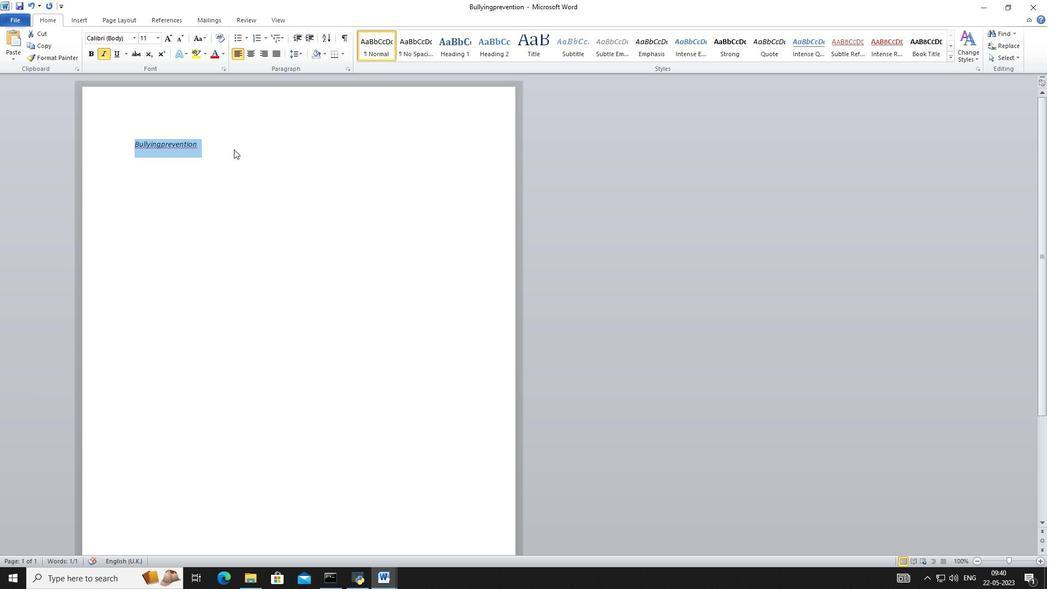 
Action: Mouse moved to (236, 185)
Screenshot: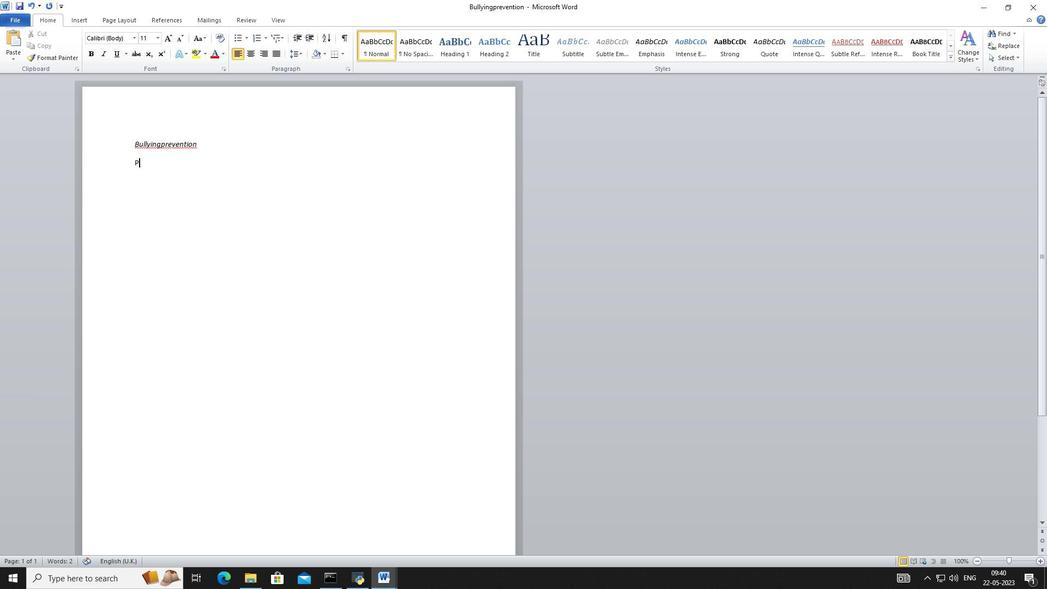
Action: Key pressed ctrl+B<Key.shift><Key.shift><Key.shift><Key.shift><Key.shift><Key.shift><Key.up>ctrl+Hpolicies<Key.tab>rules
Screenshot: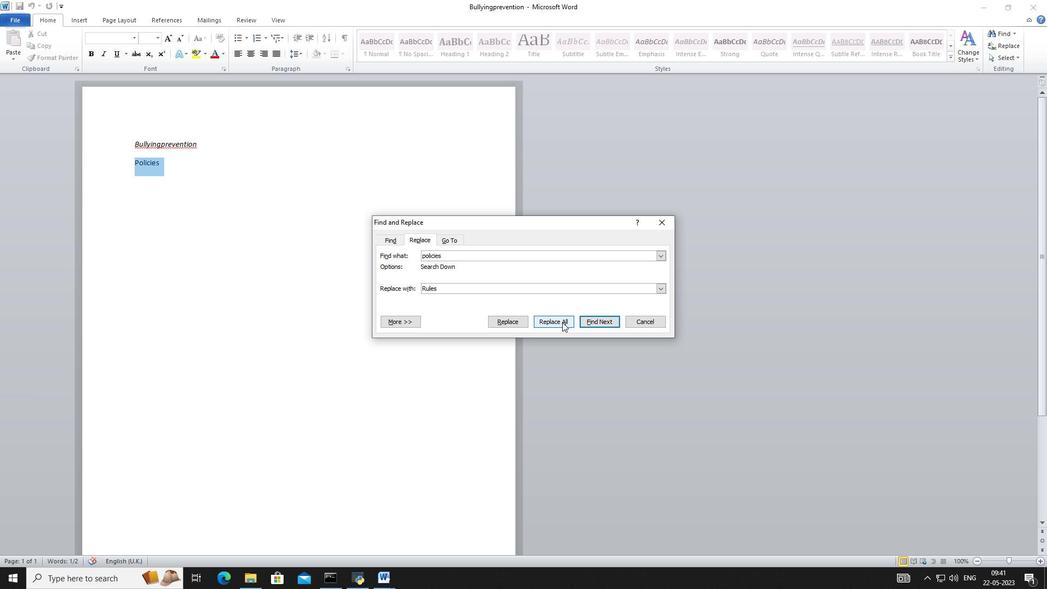 
Action: Mouse moved to (313, 205)
Screenshot: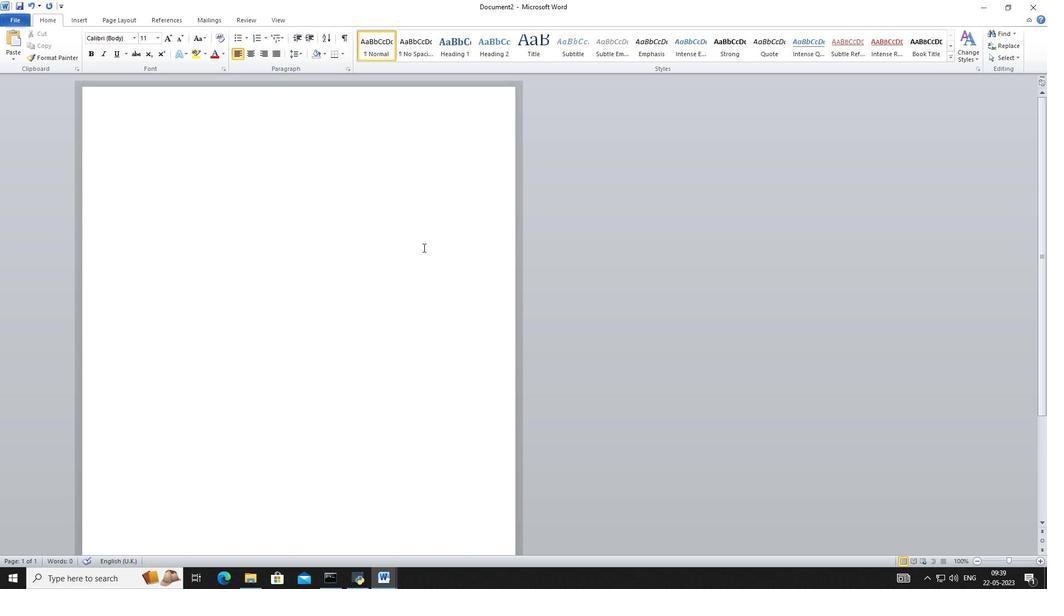 
Action: Key pressed <Key.shift_r>Bullyingpreventionctrl+Nctrl+N
Screenshot: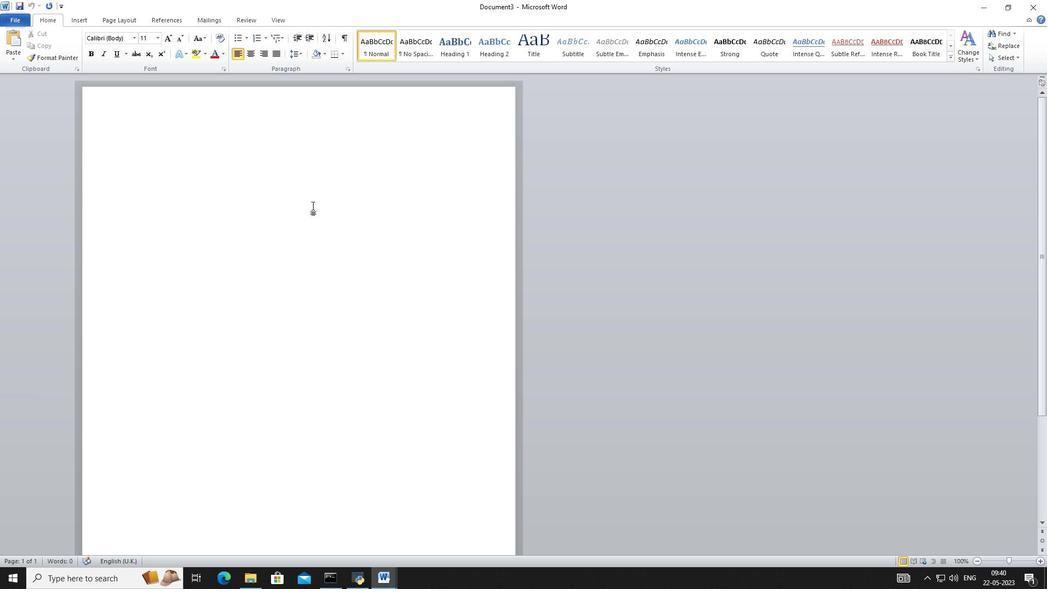 
Action: Mouse moved to (1035, 7)
Screenshot: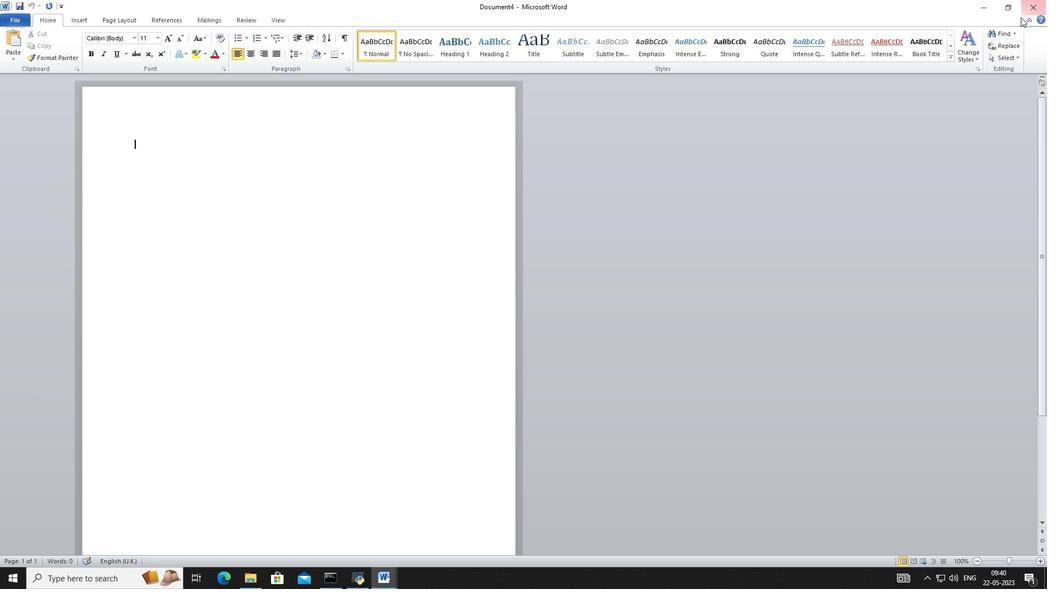 
Action: Mouse pressed left at (1035, 7)
Screenshot: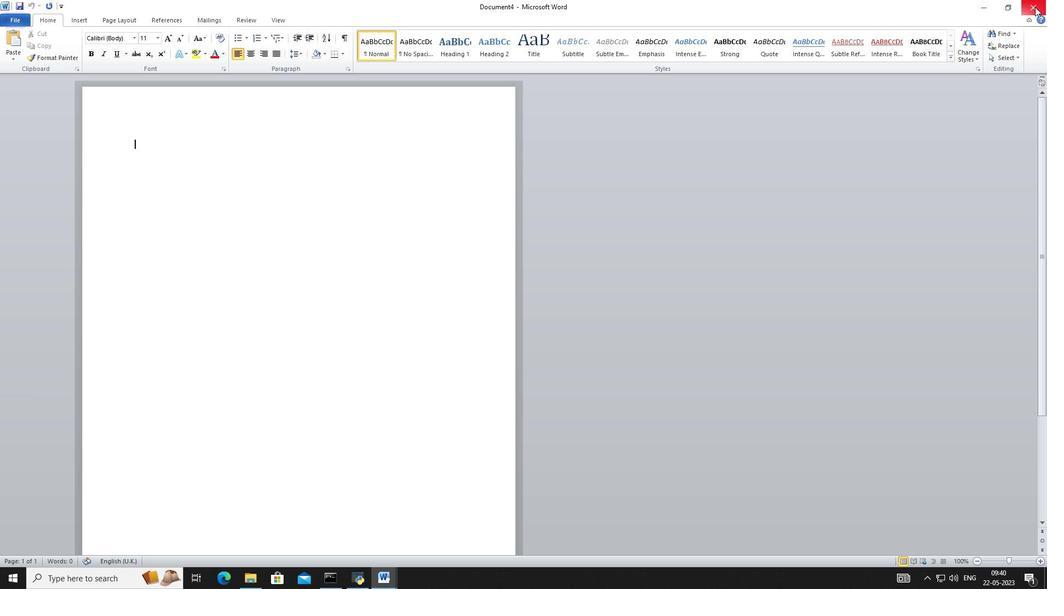 
Action: Mouse moved to (1038, 6)
Screenshot: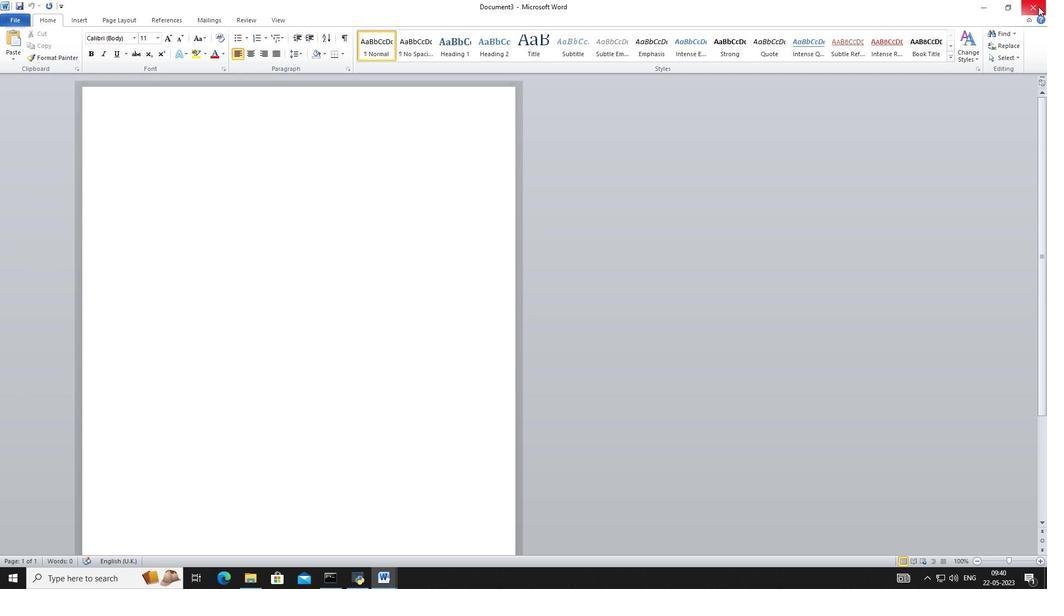 
Action: Key pressed ctrl+N
Screenshot: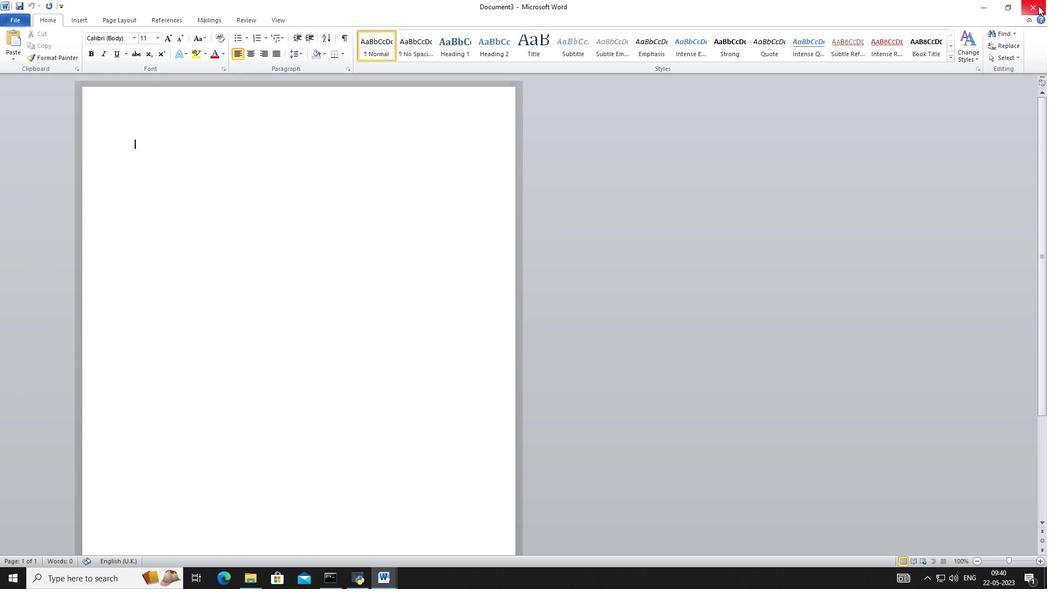 
Action: Mouse moved to (15, 22)
Screenshot: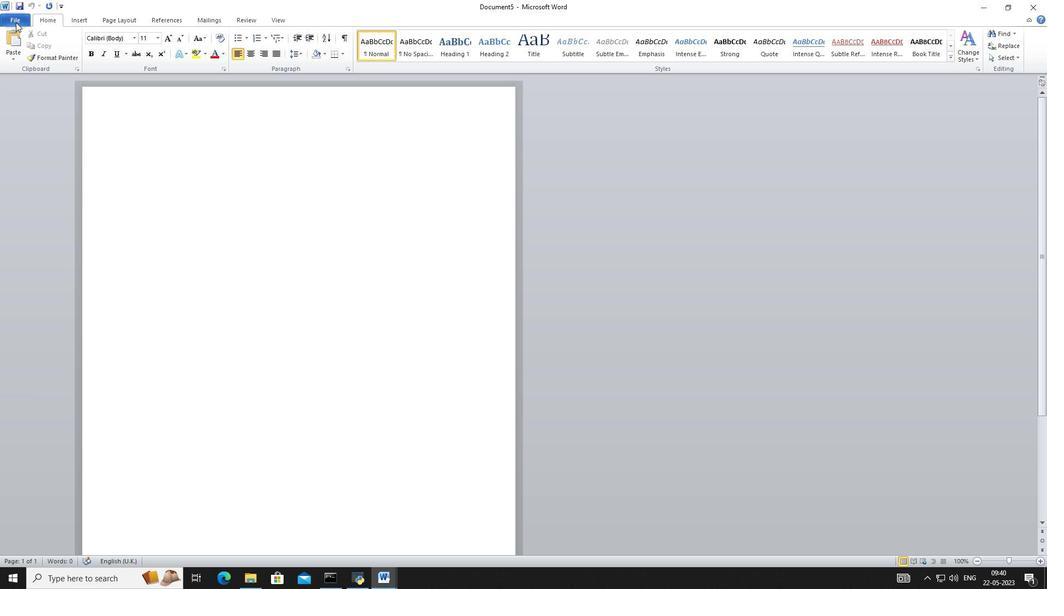 
Action: Key pressed dsfdf<Key.backspace><Key.backspace><Key.backspace><Key.backspace><Key.backspace><Key.shift_r>Bullyi
Screenshot: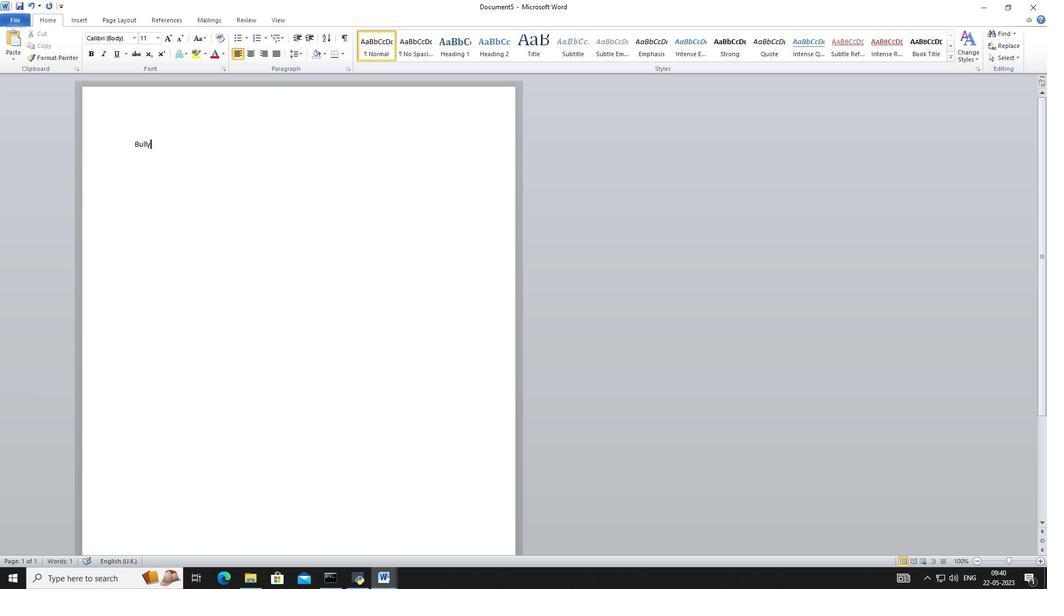 
Action: Mouse moved to (15, 22)
Screenshot: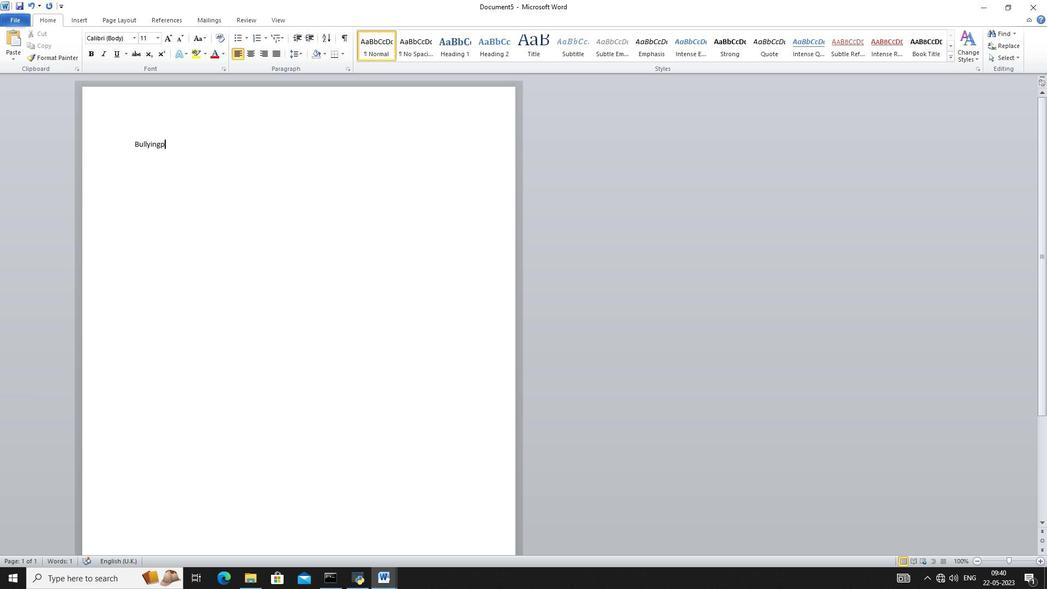 
Action: Key pressed n
Screenshot: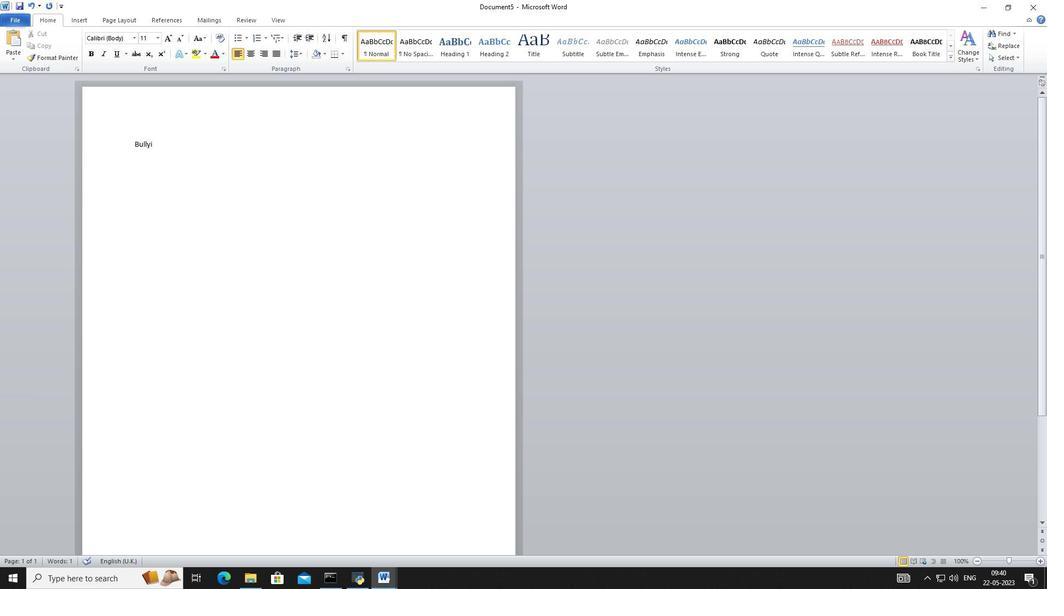 
Action: Mouse moved to (212, 147)
Screenshot: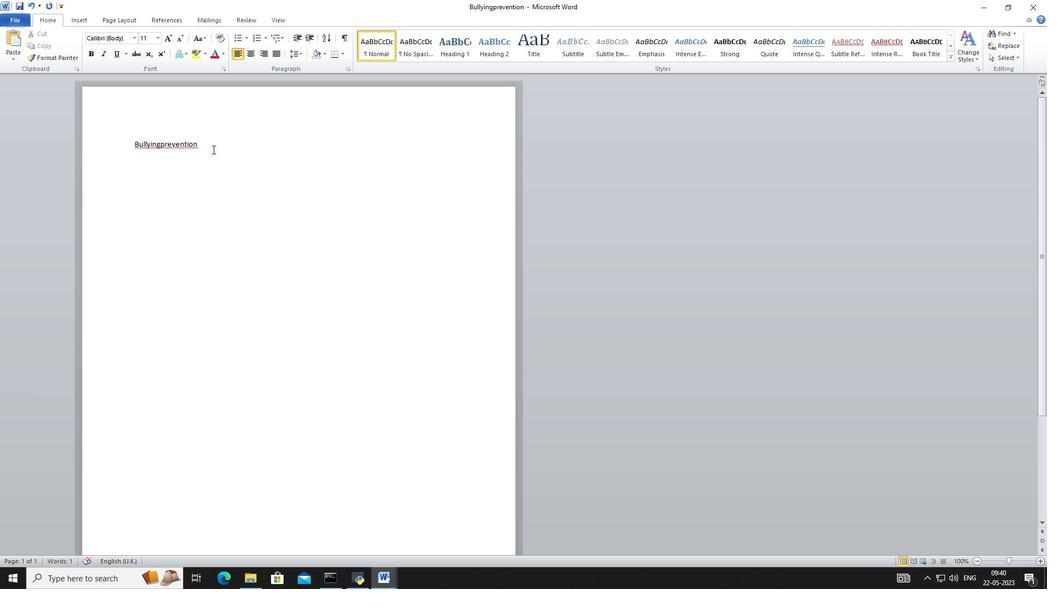 
Action: Mouse pressed left at (212, 147)
Screenshot: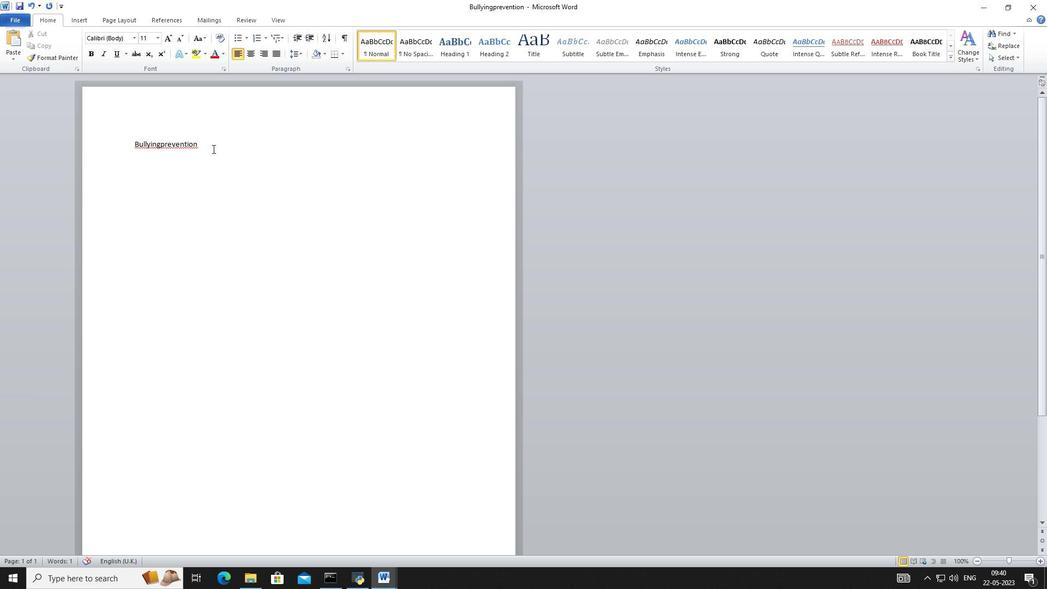 
Action: Mouse moved to (128, 138)
Screenshot: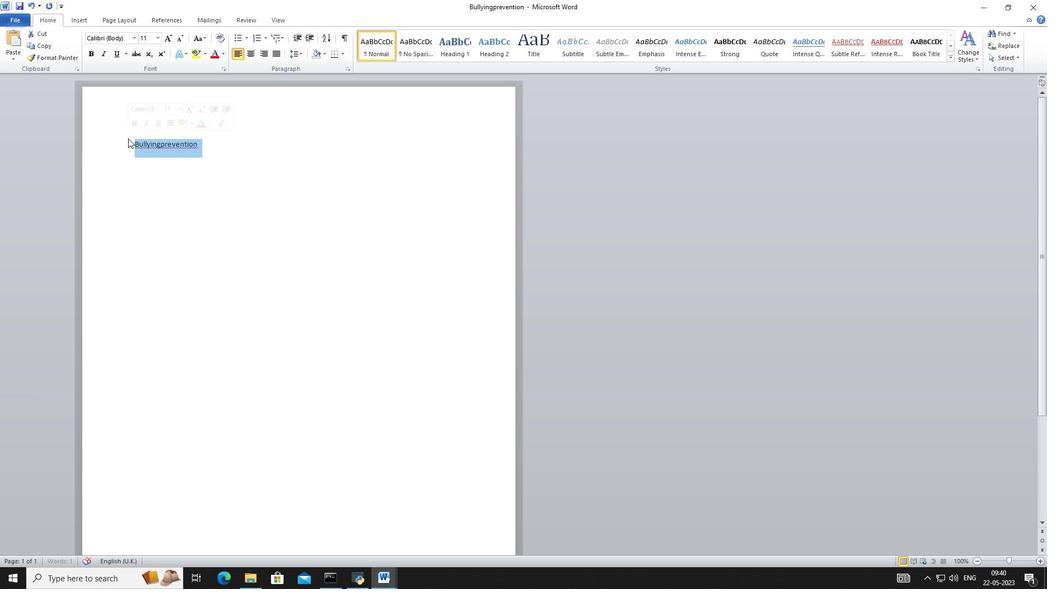 
Action: Key pressed ctrl+I
Screenshot: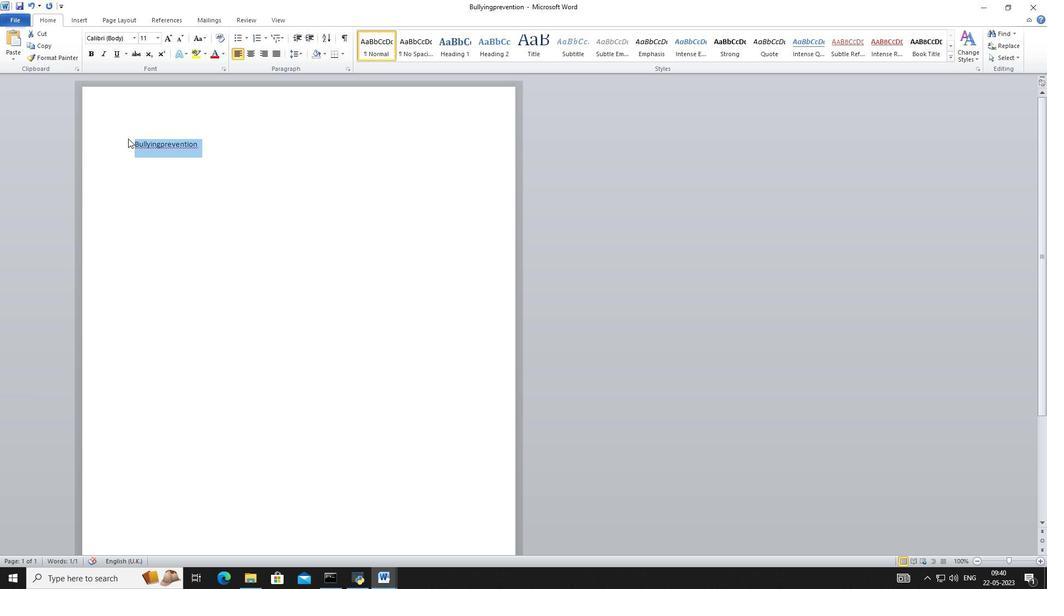 
Action: Mouse moved to (233, 149)
Screenshot: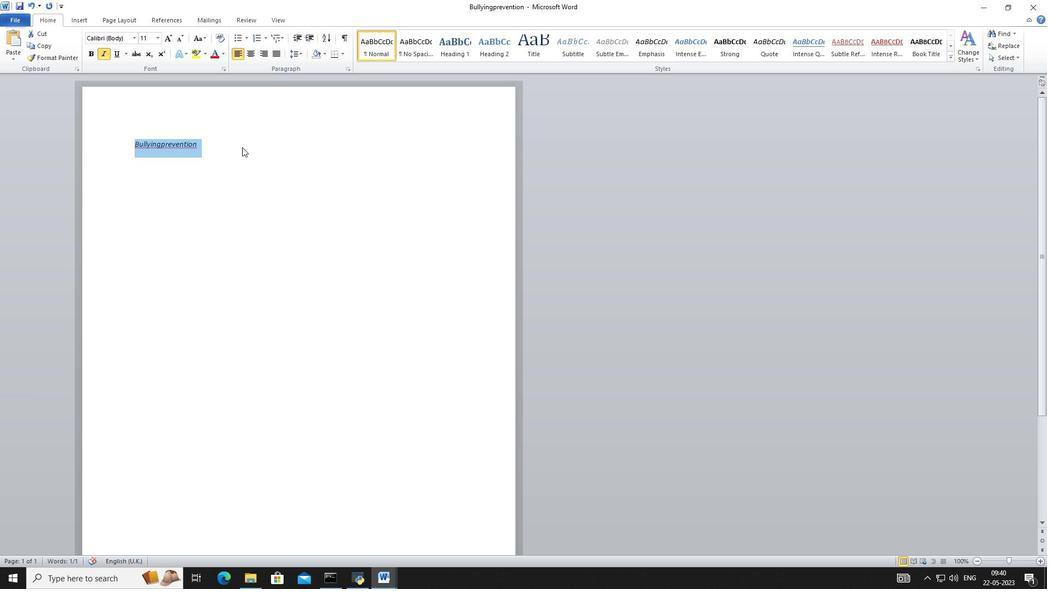 
Action: Mouse pressed left at (233, 149)
Screenshot: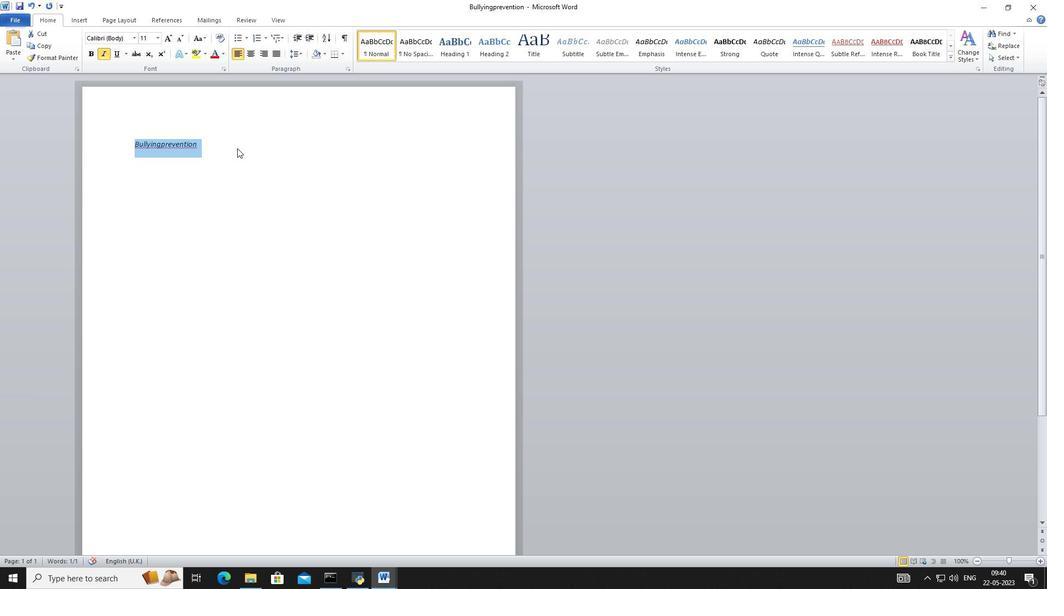 
Action: Mouse moved to (212, 153)
Screenshot: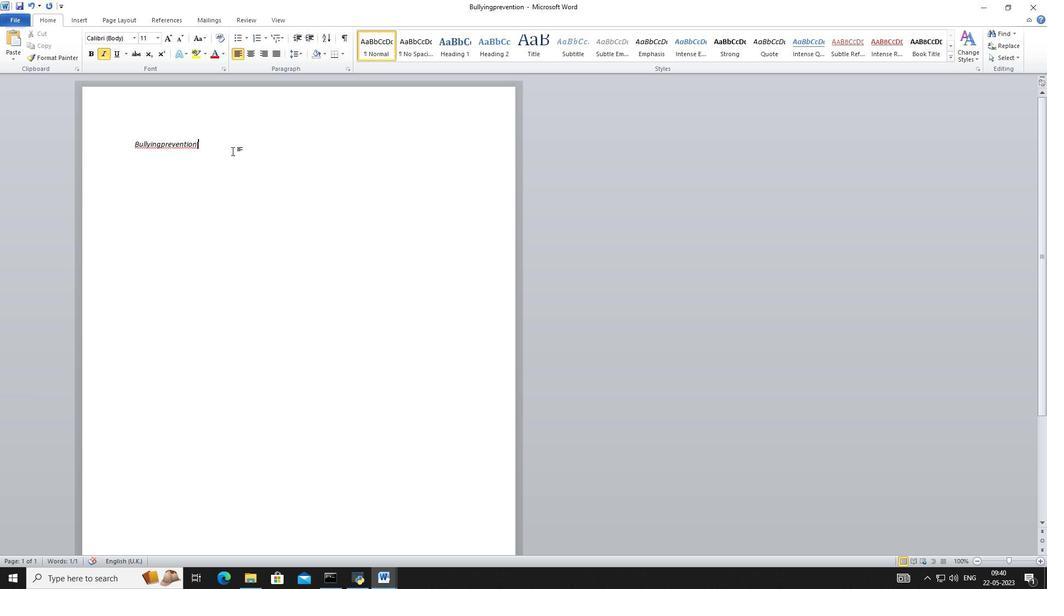 
Action: Key pressed <Key.enter>ctrl+I<Key.shift_r>Policies
Screenshot: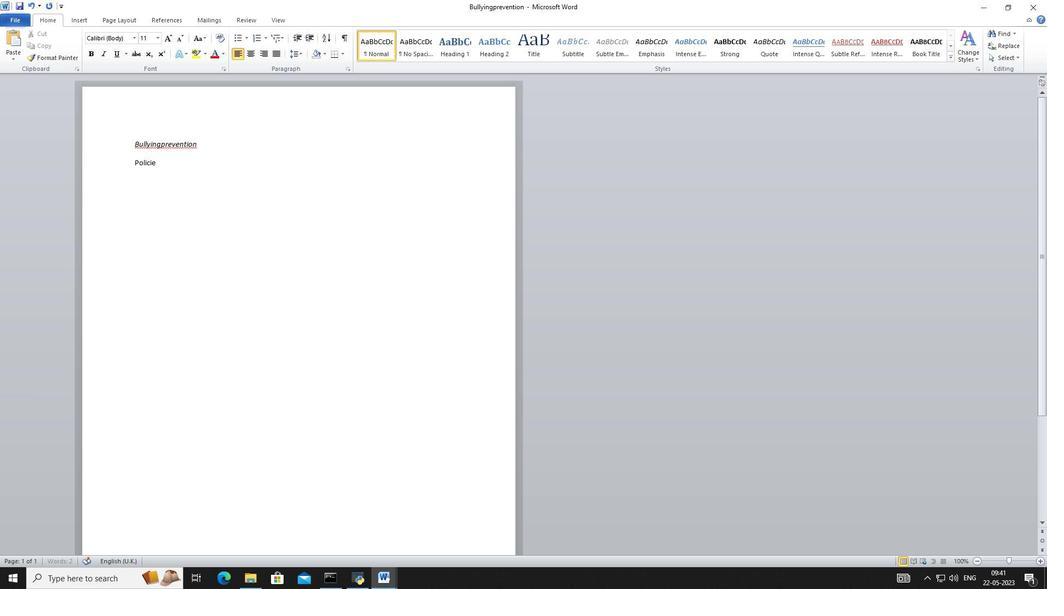 
Action: Mouse moved to (164, 164)
Screenshot: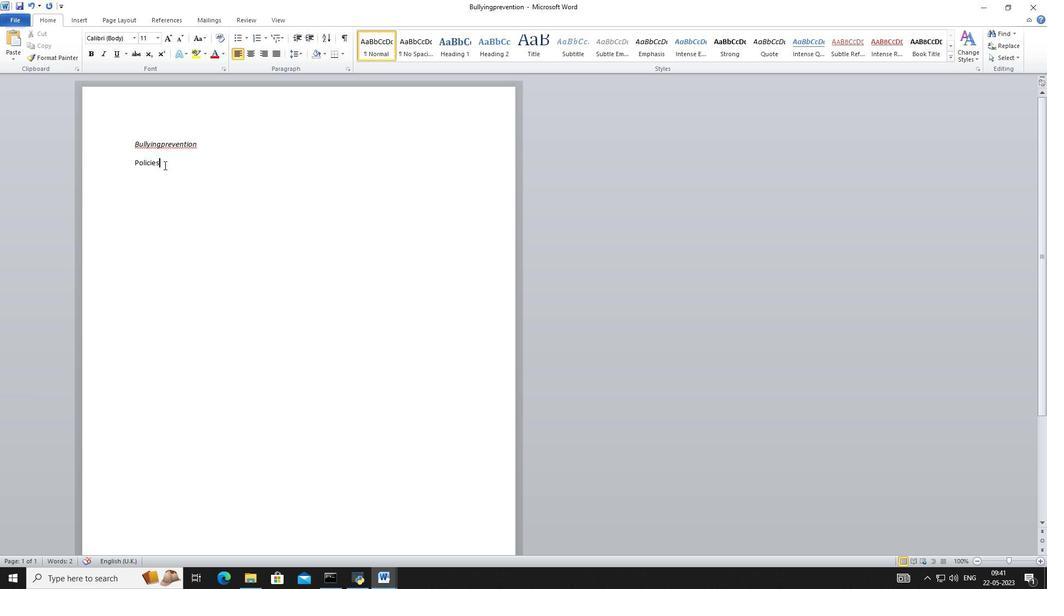 
Action: Mouse pressed left at (164, 164)
Screenshot: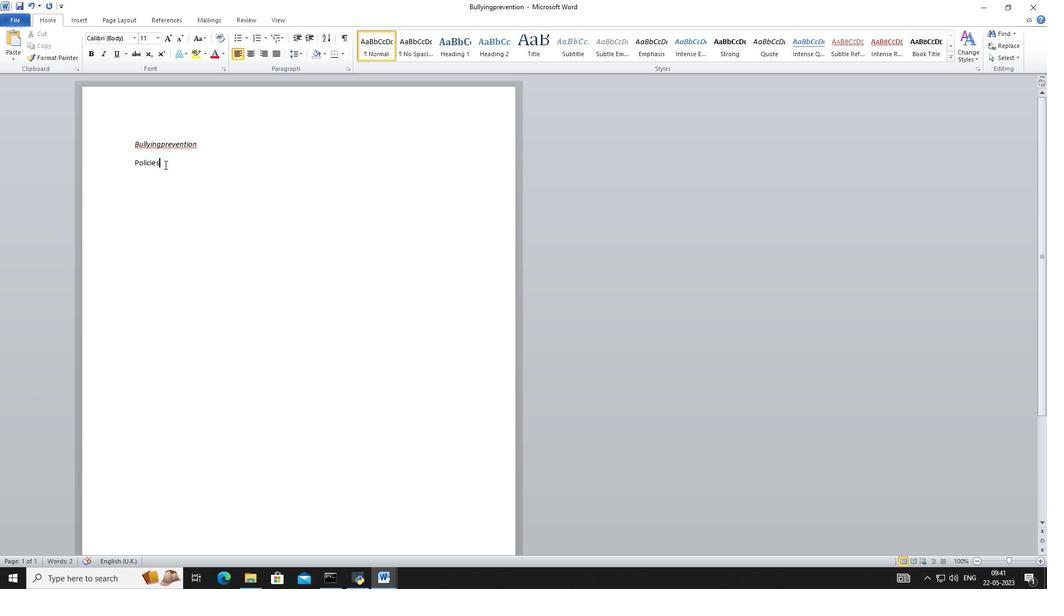 
Action: Mouse moved to (275, 235)
Screenshot: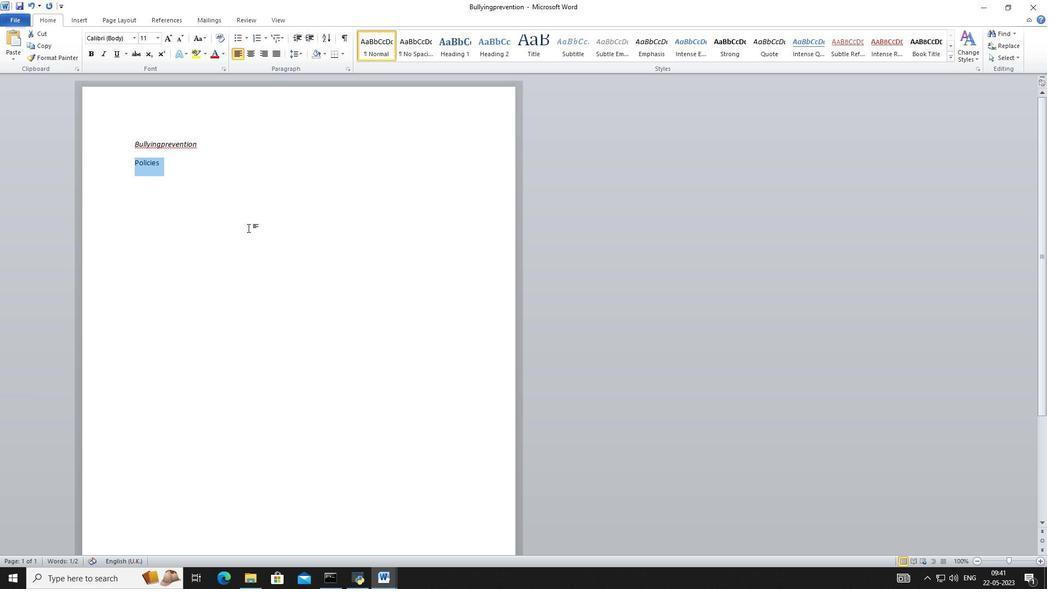 
Action: Key pressed ctrl+Hpolicies<Key.tab><Key.shift_r>Rules
Screenshot: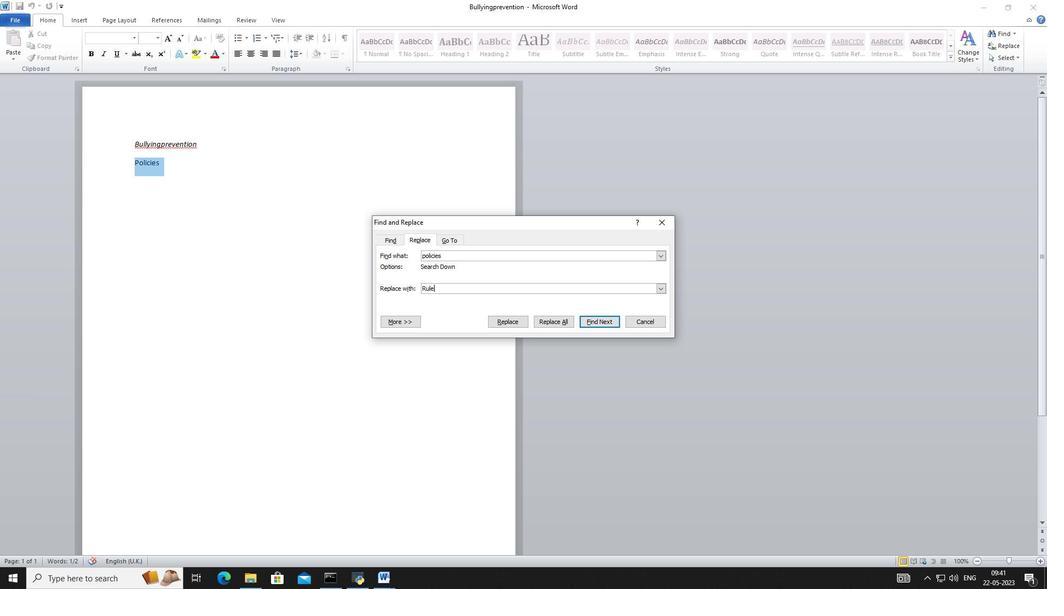 
Action: Mouse moved to (558, 322)
Screenshot: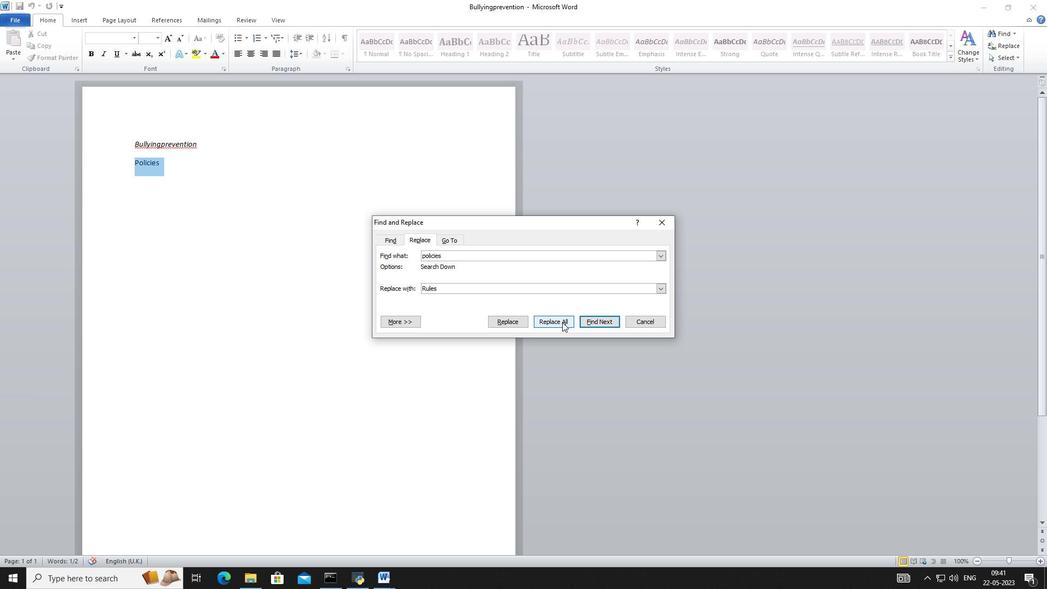 
Action: Mouse pressed left at (558, 322)
Screenshot: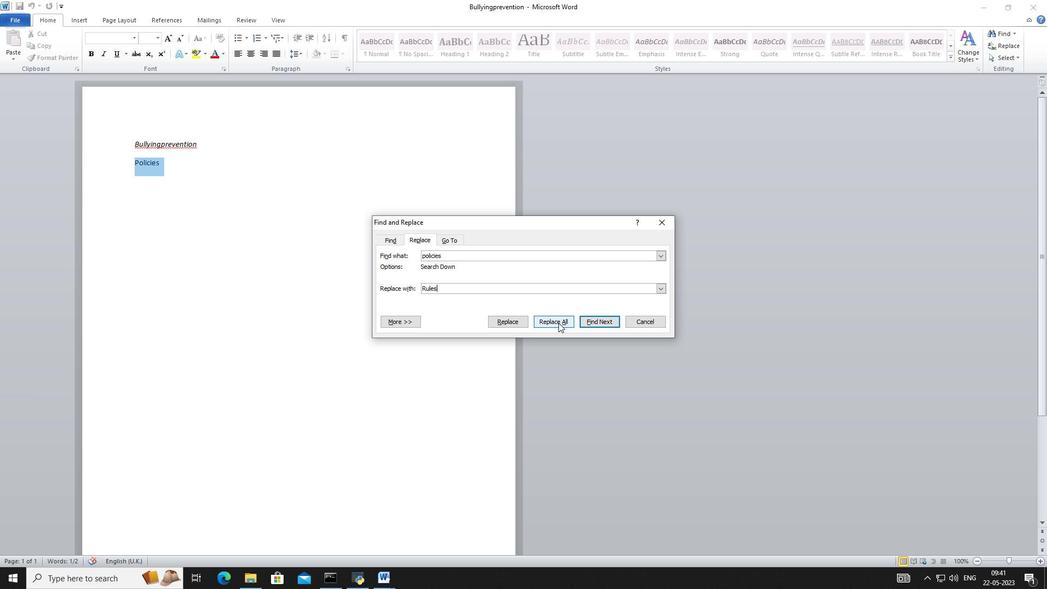 
Action: Mouse moved to (486, 318)
Screenshot: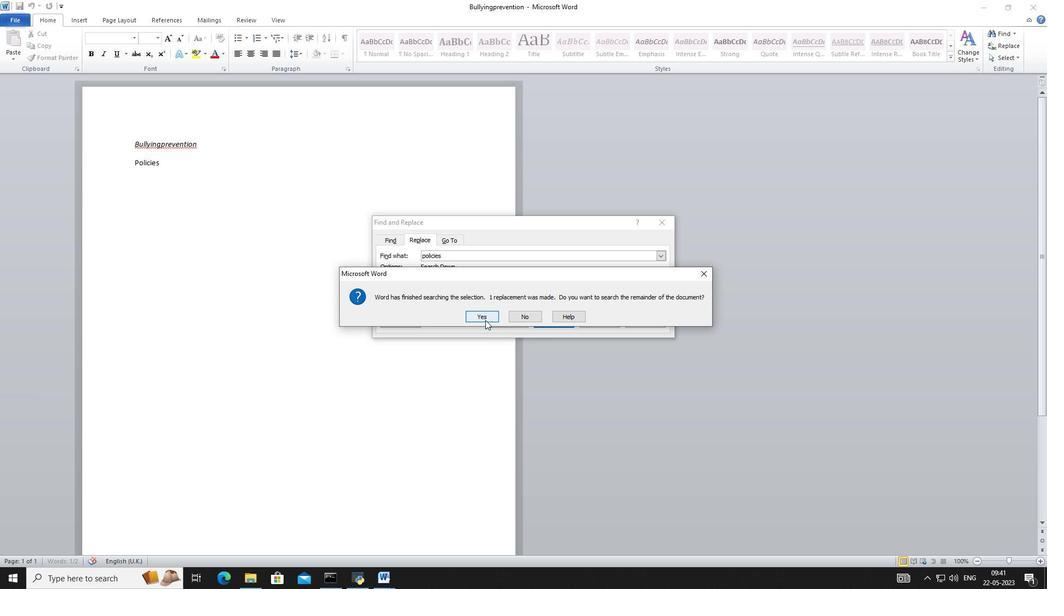 
Action: Mouse pressed left at (486, 318)
Screenshot: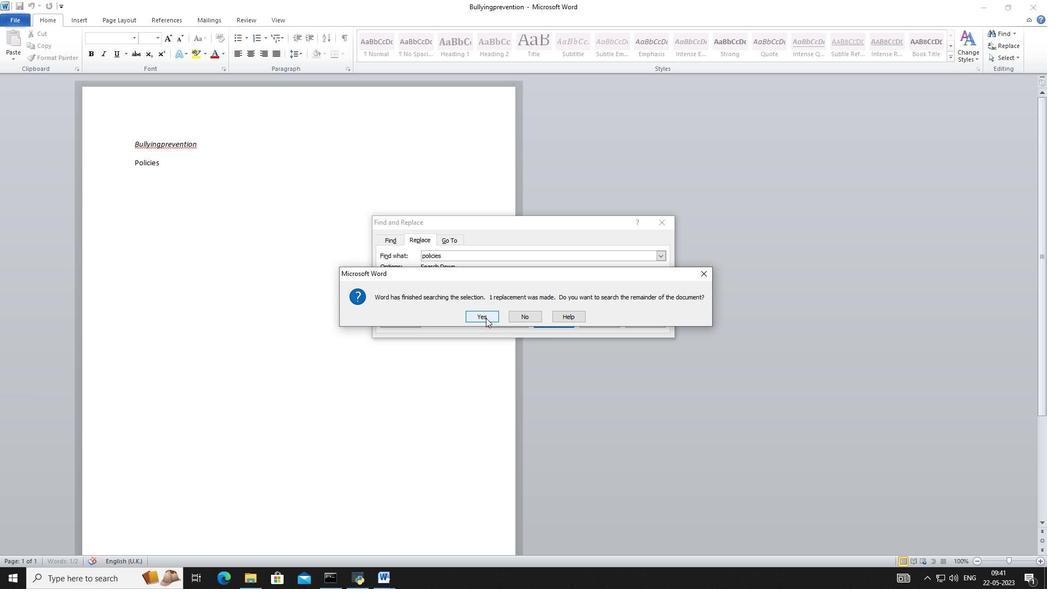 
Action: Mouse moved to (523, 318)
Screenshot: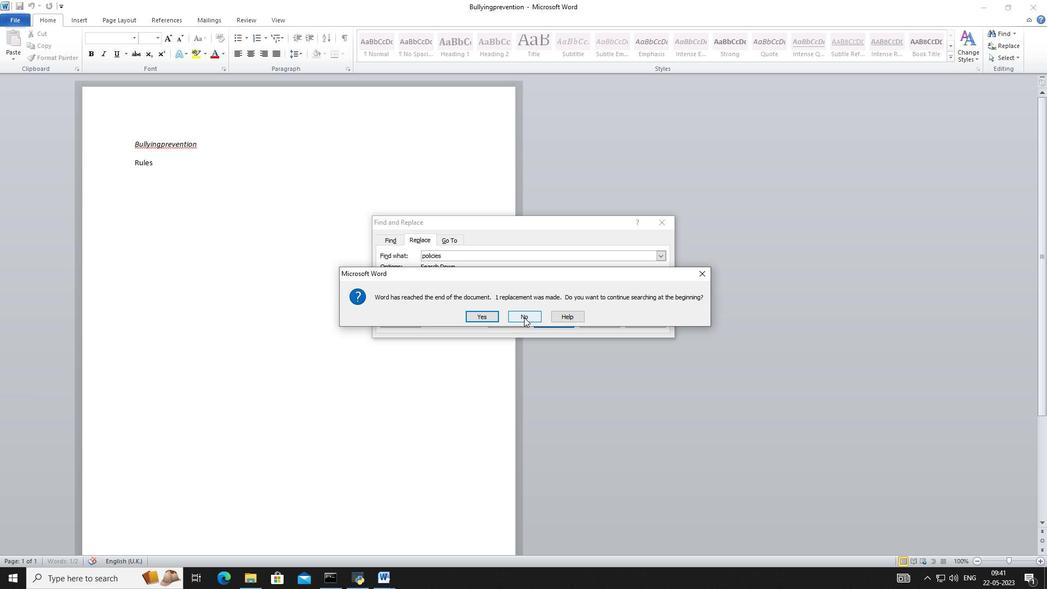
Action: Mouse pressed left at (523, 318)
Screenshot: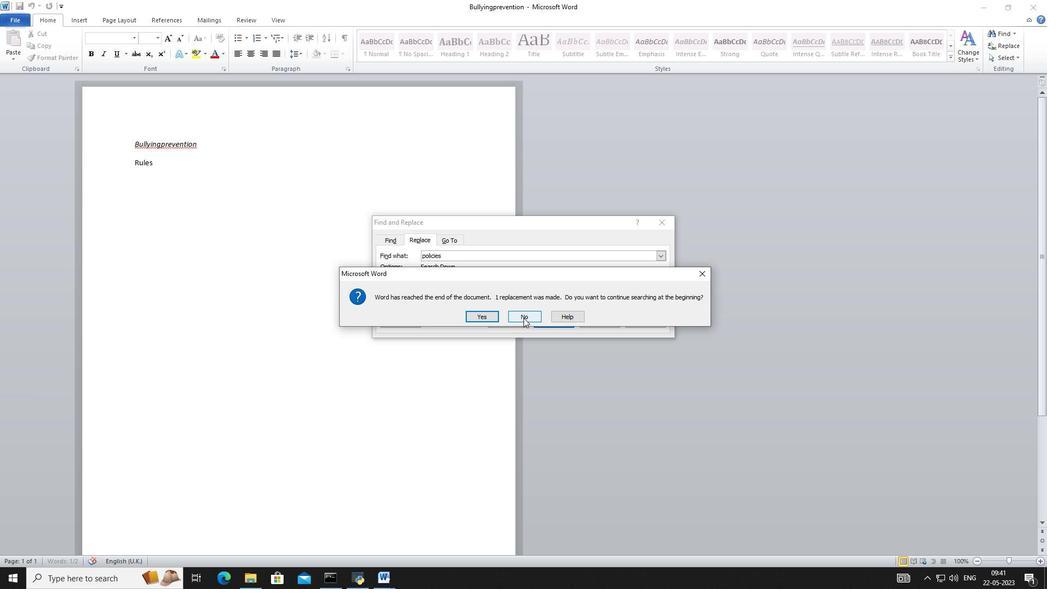 
Action: Mouse moved to (660, 224)
Screenshot: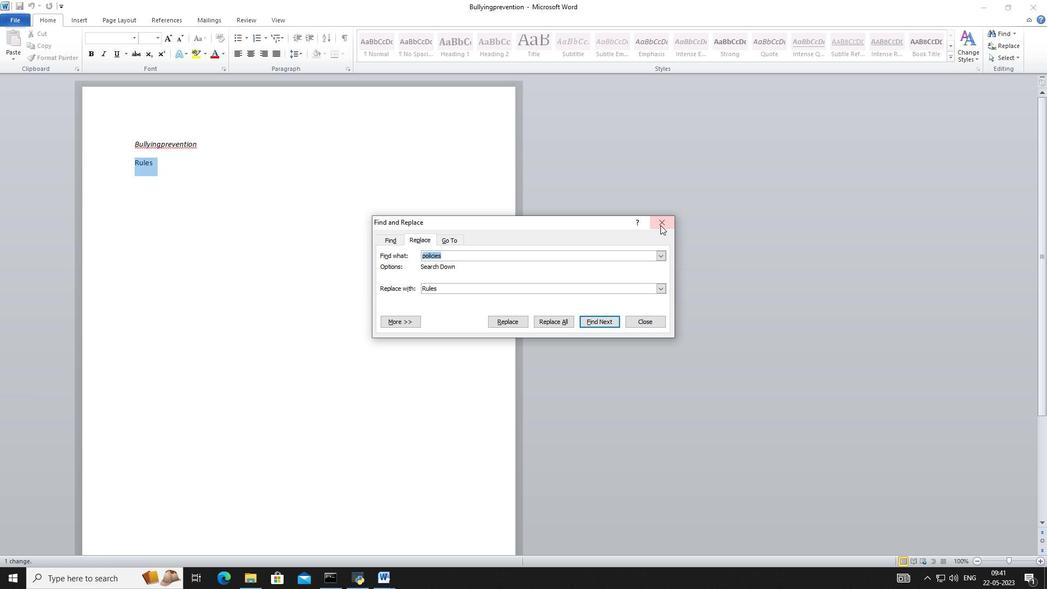 
Action: Mouse pressed left at (660, 224)
Screenshot: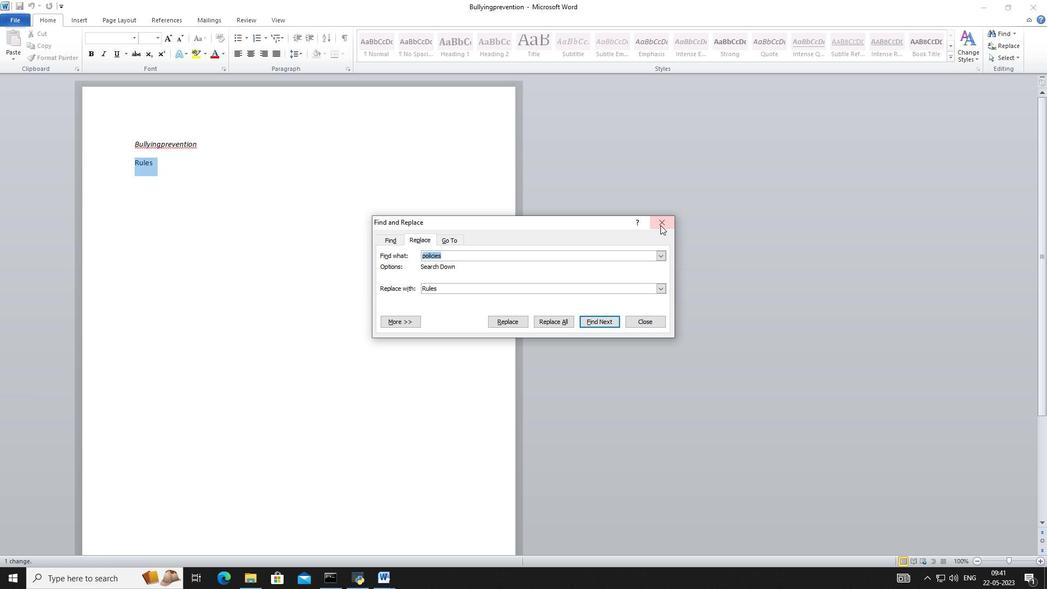 
Action: Mouse moved to (340, 208)
Screenshot: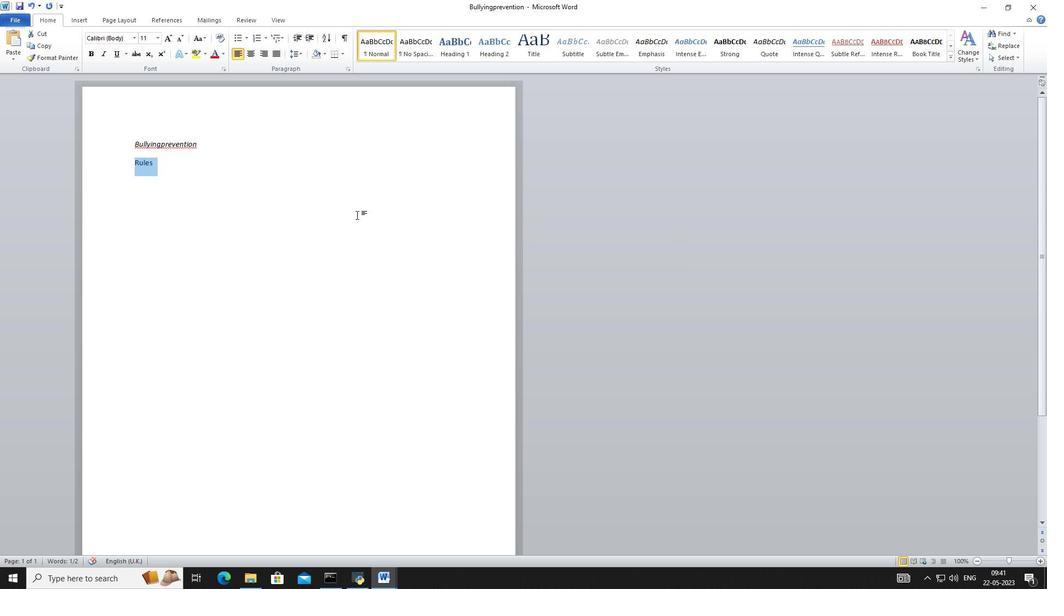 
Action: Mouse pressed left at (340, 208)
Screenshot: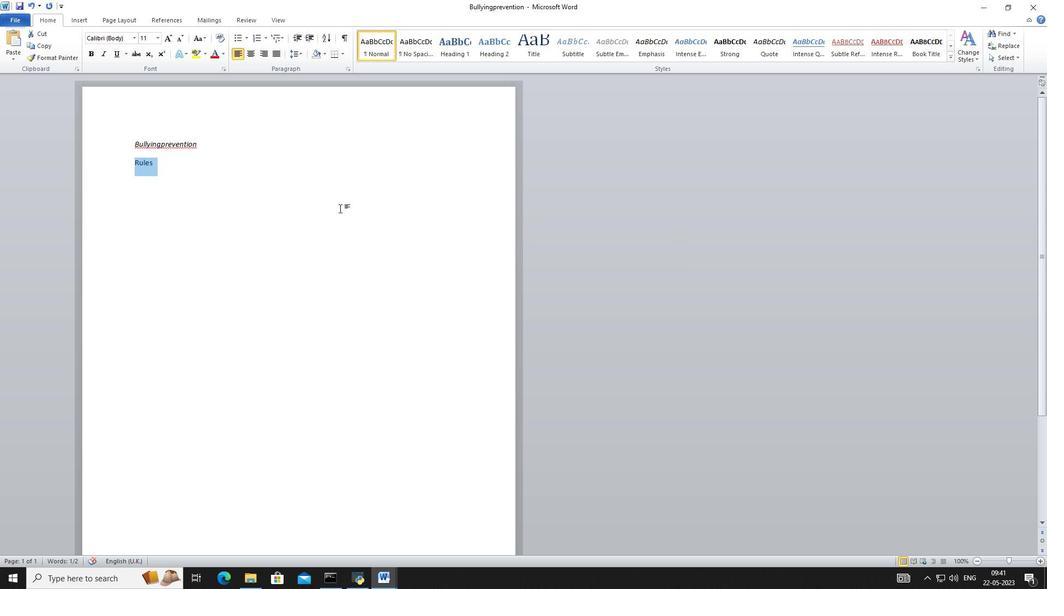 
